 Task: Research Airbnb options in Kedainiai, Lithuania from 2nd November, 2023 to 9th November, 2023 for 5 adults. Place can be shared room with 2 bedrooms having 5 beds and 2 bathrooms. Property type can be flat. Amenities needed are: wifi. Booking option can be shelf check-in. Look for 3 properties as per requirement.
Action: Mouse moved to (461, 85)
Screenshot: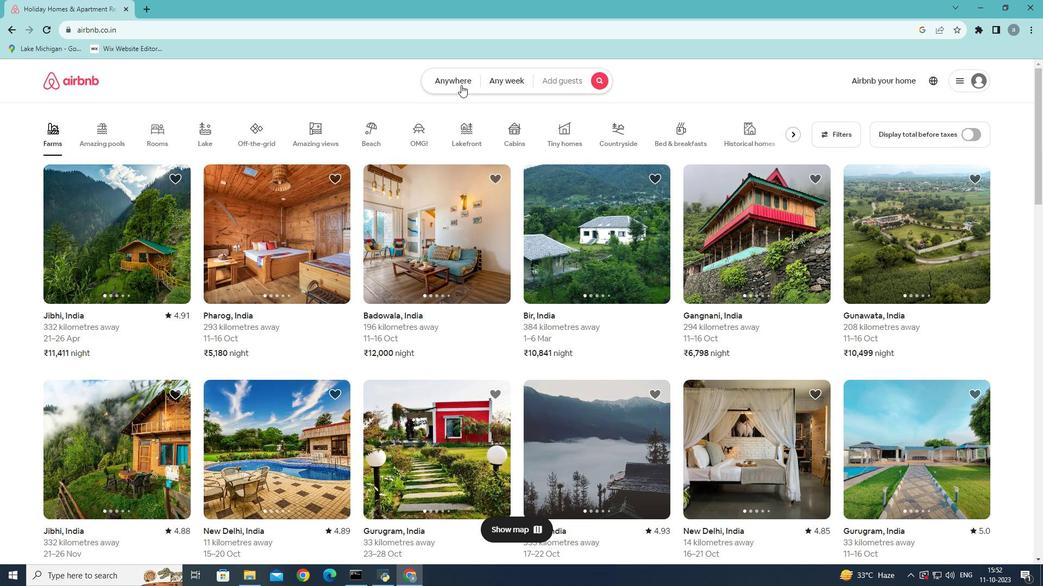 
Action: Mouse pressed left at (461, 85)
Screenshot: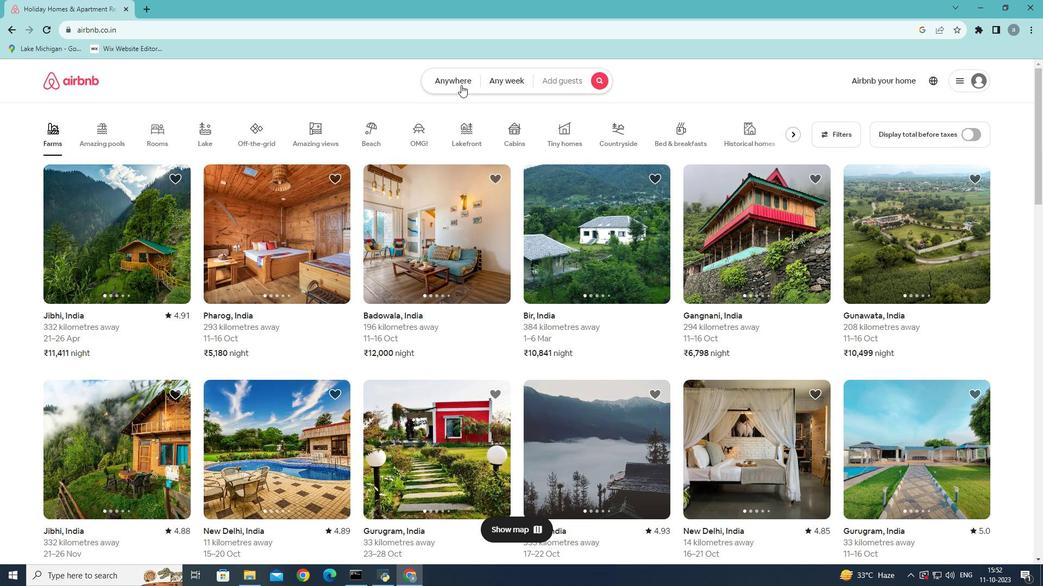 
Action: Mouse moved to (310, 124)
Screenshot: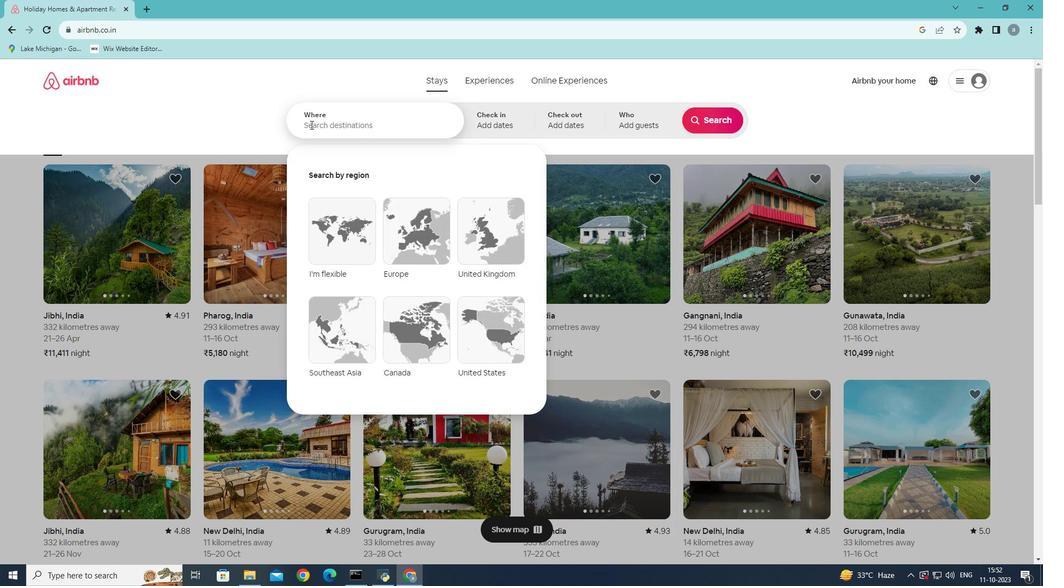 
Action: Mouse pressed left at (310, 124)
Screenshot: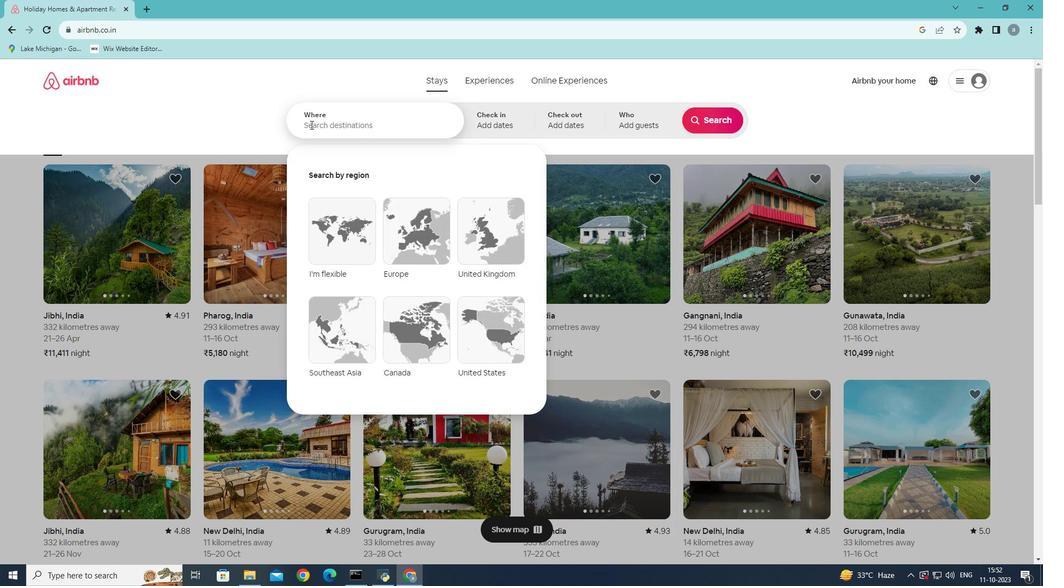 
Action: Mouse moved to (336, 143)
Screenshot: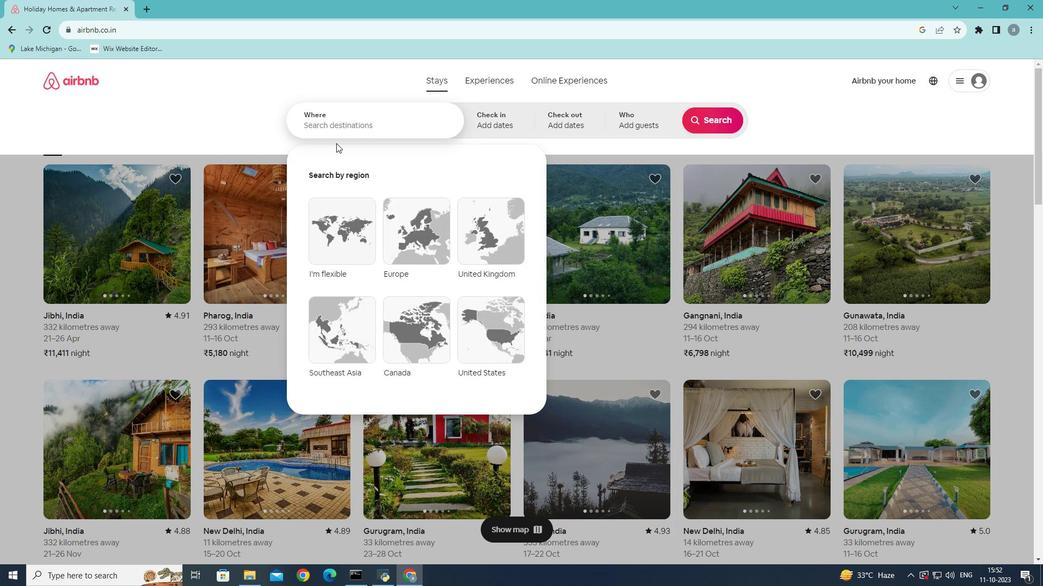 
Action: Key pressed <Key.shift>Kef<Key.backspace>dainiai
Screenshot: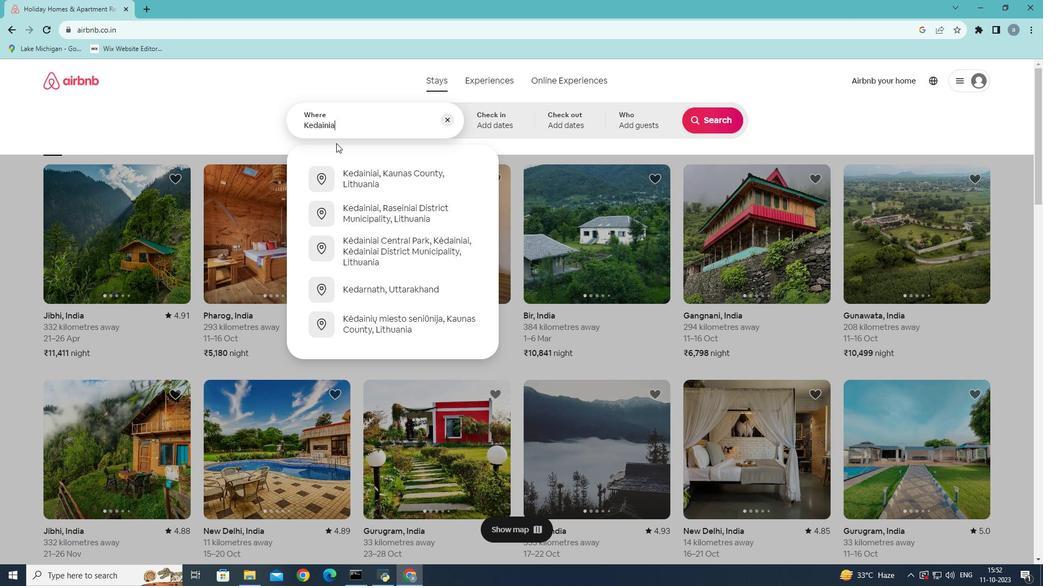 
Action: Mouse moved to (369, 180)
Screenshot: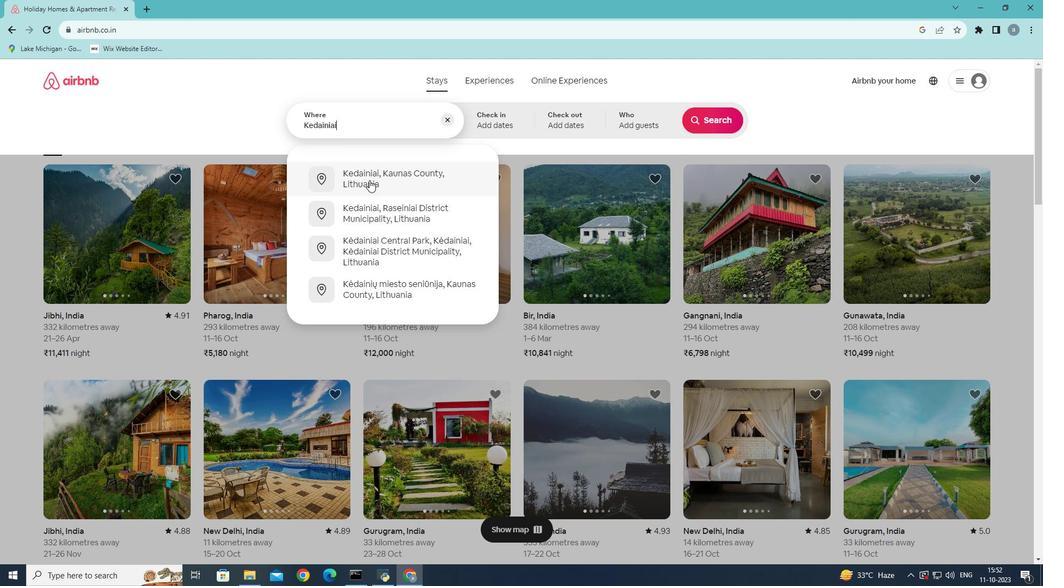 
Action: Mouse pressed left at (369, 180)
Screenshot: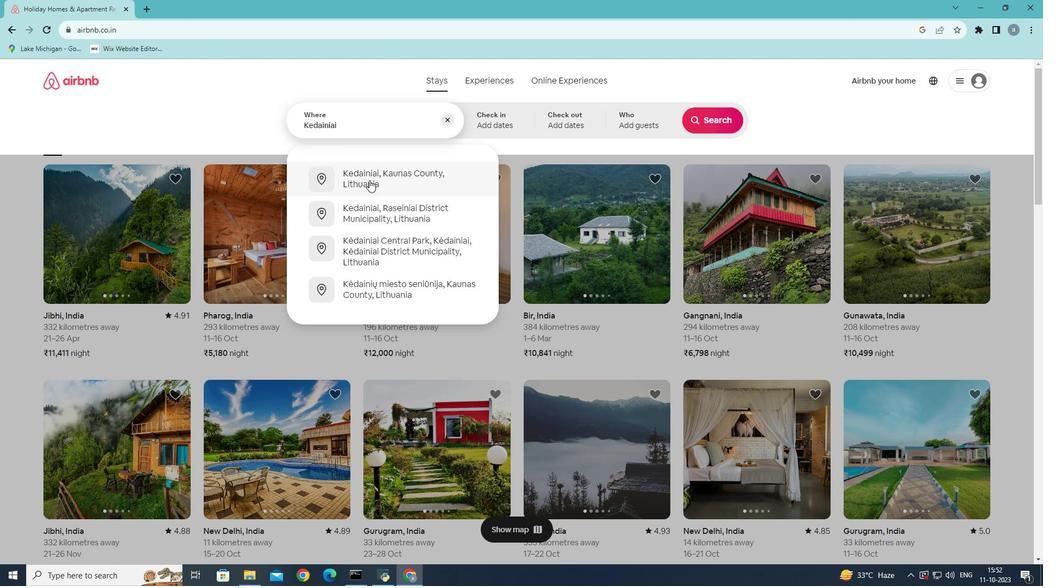 
Action: Mouse moved to (646, 253)
Screenshot: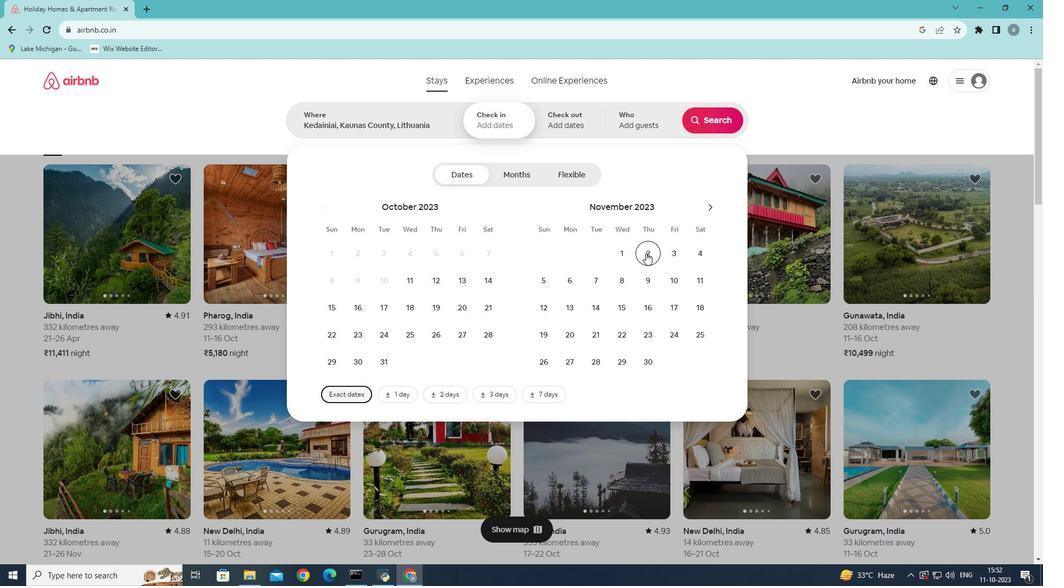 
Action: Mouse pressed left at (646, 253)
Screenshot: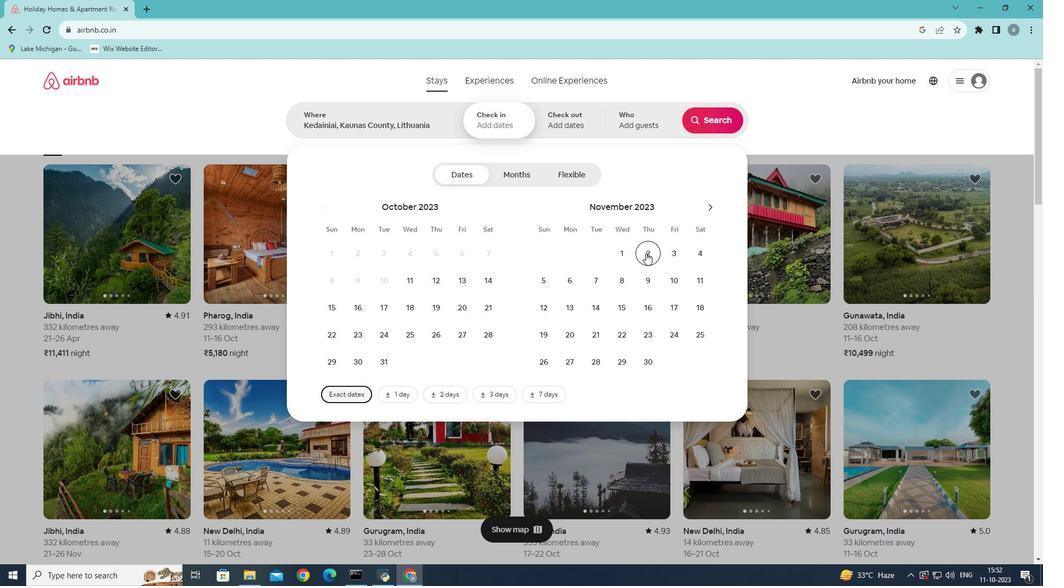 
Action: Mouse moved to (648, 279)
Screenshot: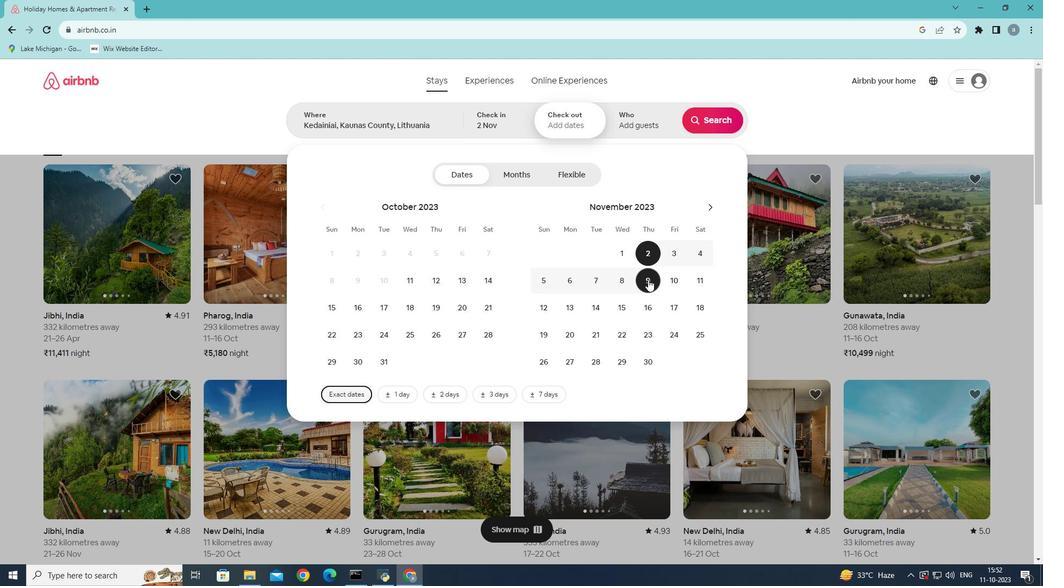 
Action: Mouse pressed left at (648, 279)
Screenshot: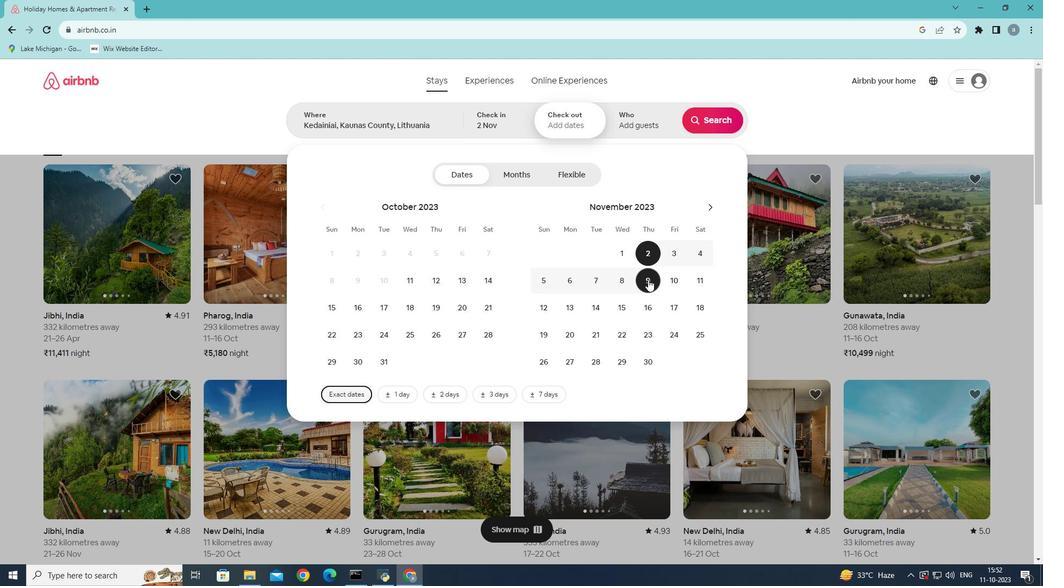 
Action: Mouse moved to (654, 127)
Screenshot: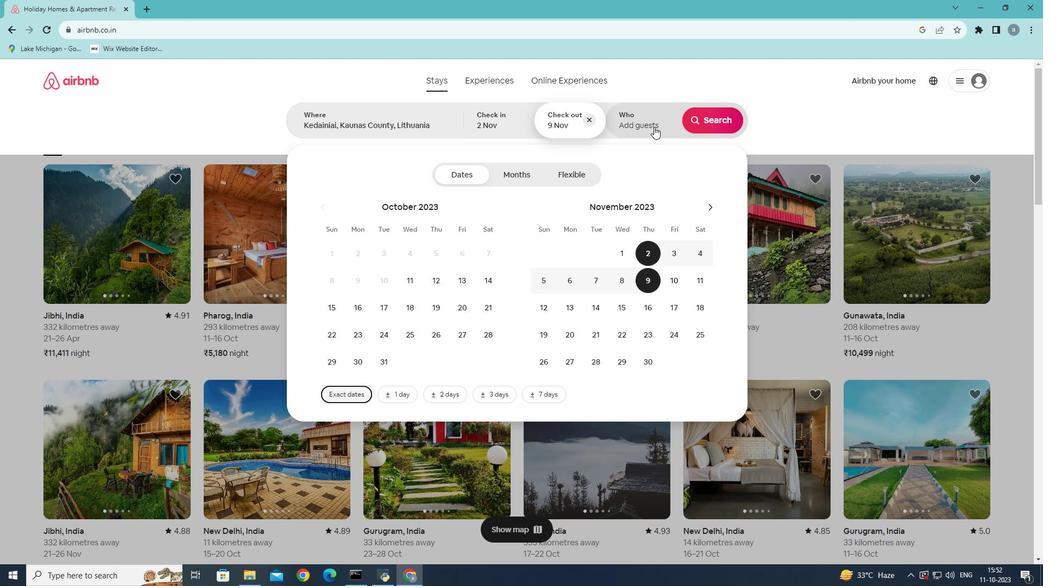 
Action: Mouse pressed left at (654, 127)
Screenshot: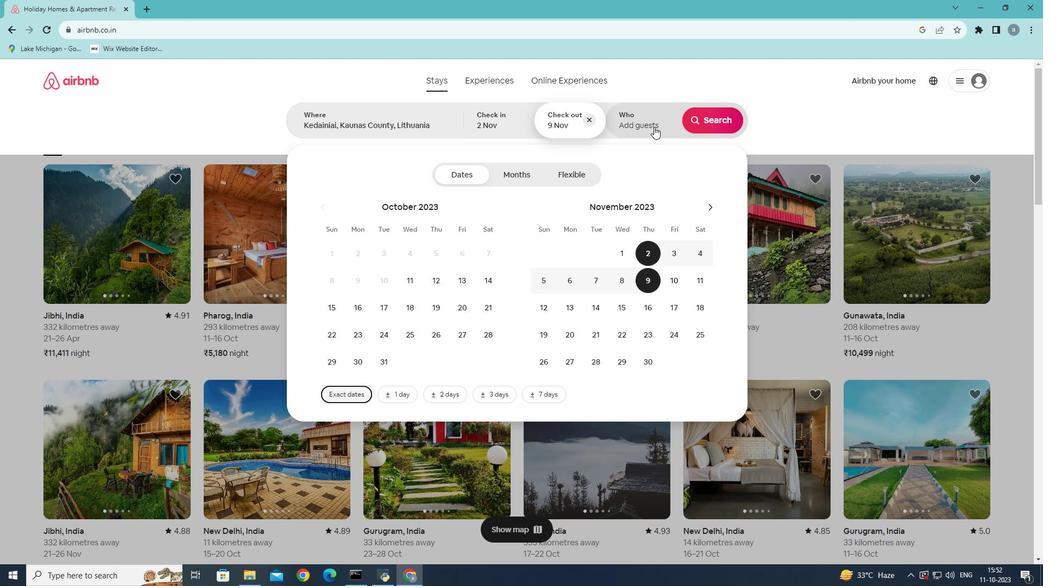 
Action: Mouse moved to (716, 176)
Screenshot: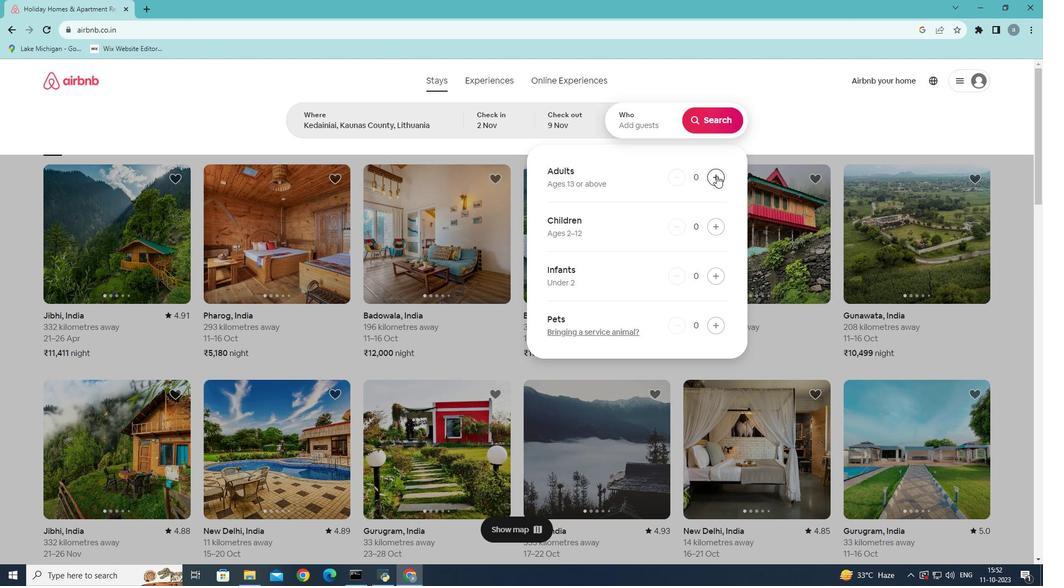 
Action: Mouse pressed left at (716, 176)
Screenshot: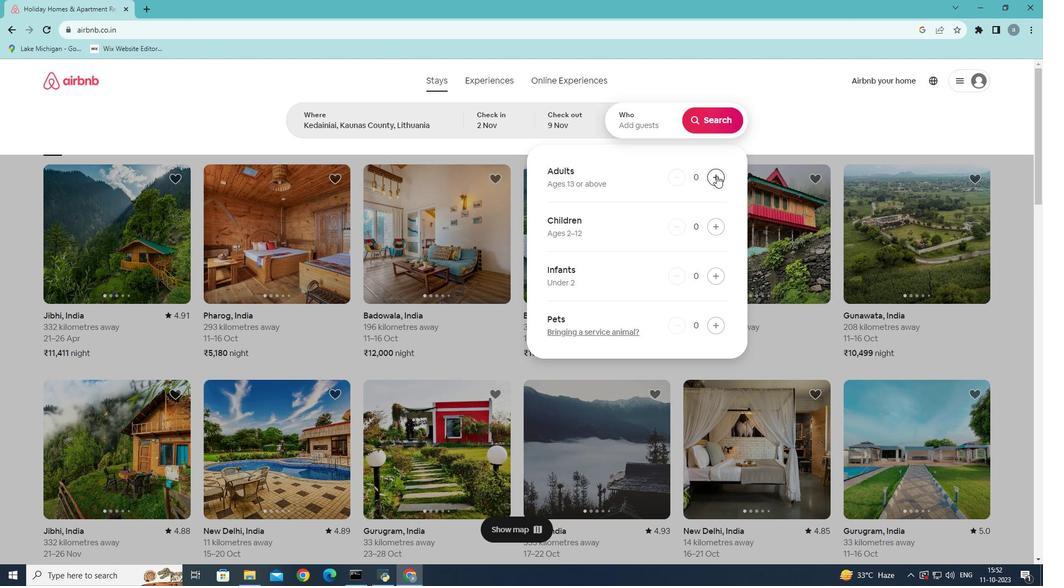 
Action: Mouse pressed left at (716, 176)
Screenshot: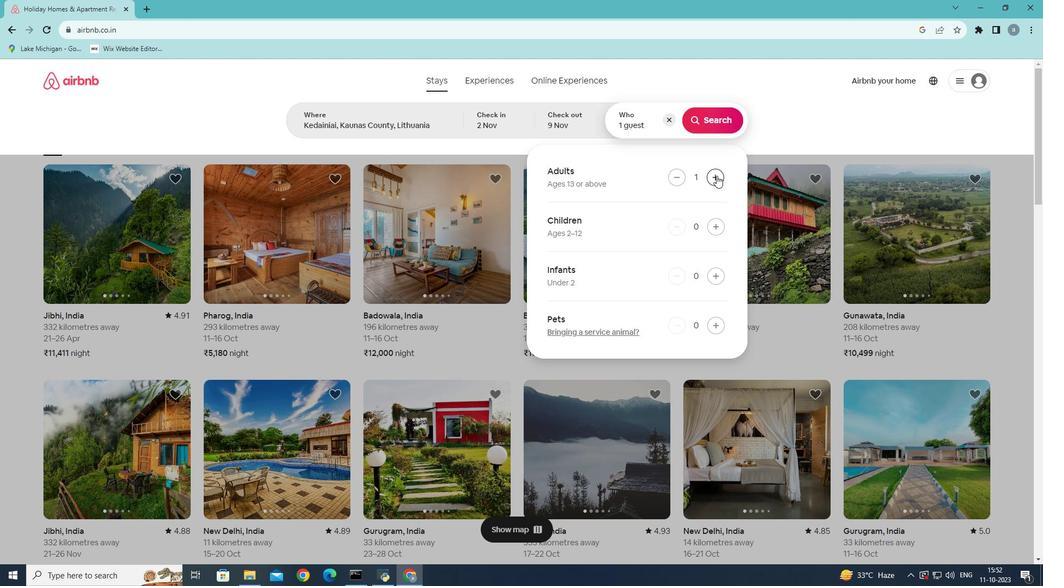 
Action: Mouse pressed left at (716, 176)
Screenshot: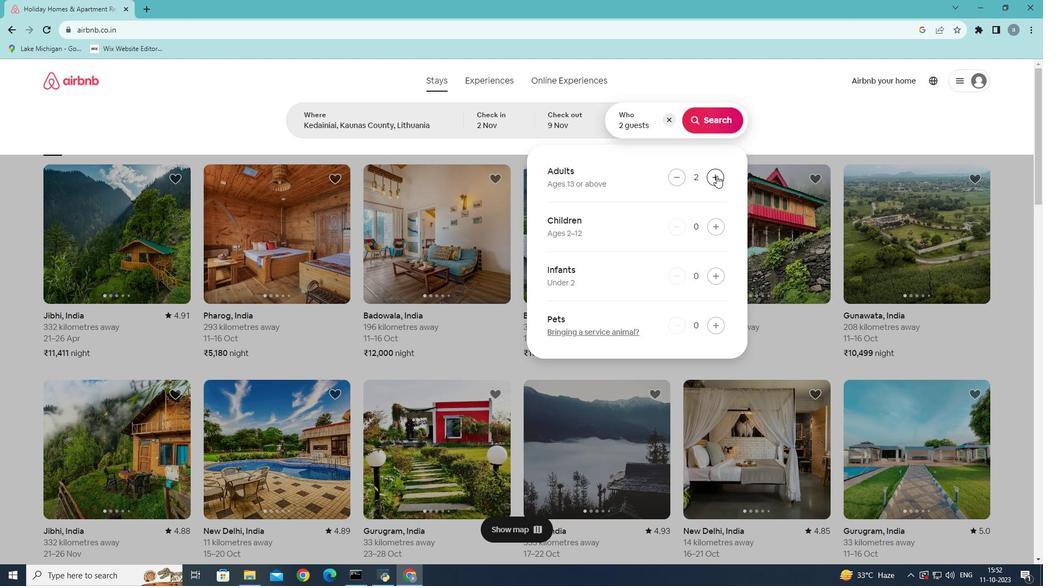 
Action: Mouse pressed left at (716, 176)
Screenshot: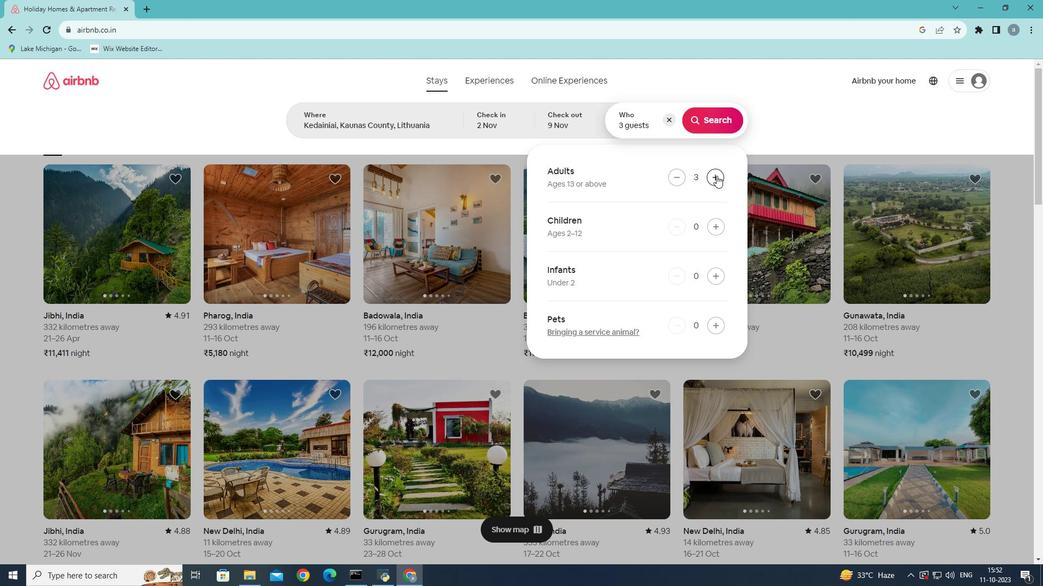 
Action: Mouse moved to (716, 176)
Screenshot: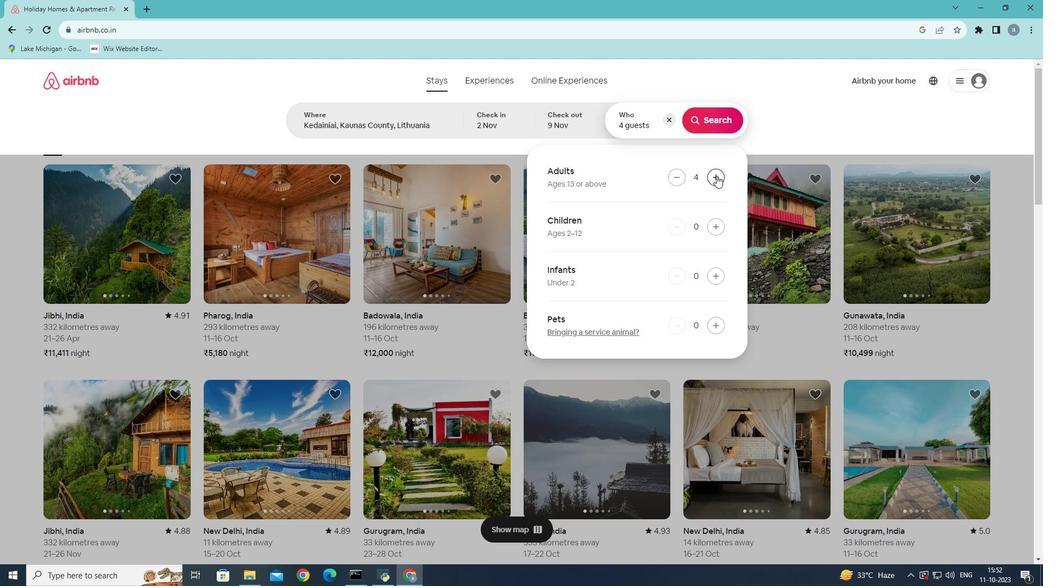
Action: Mouse pressed left at (716, 176)
Screenshot: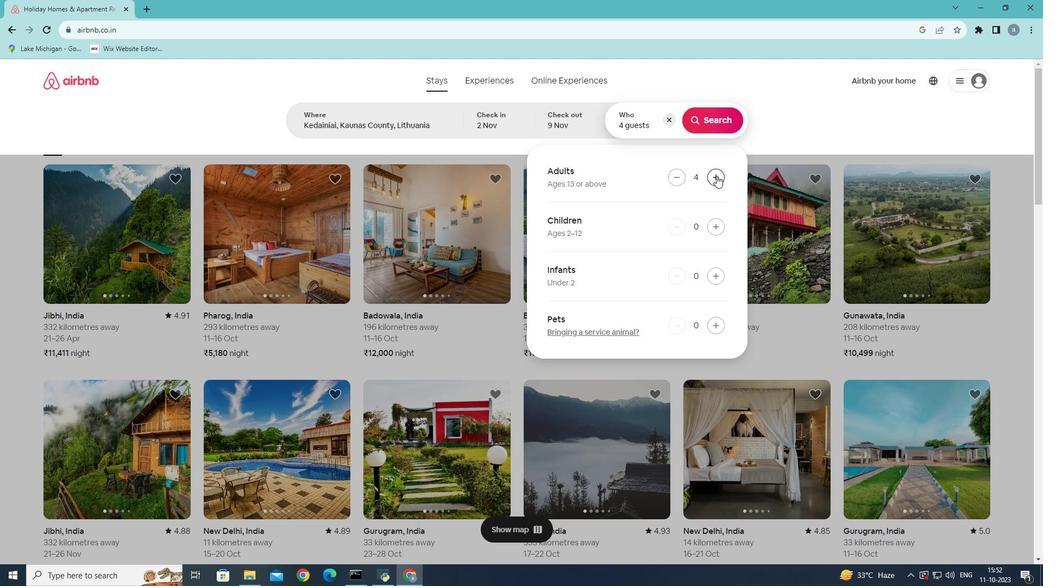 
Action: Mouse moved to (729, 115)
Screenshot: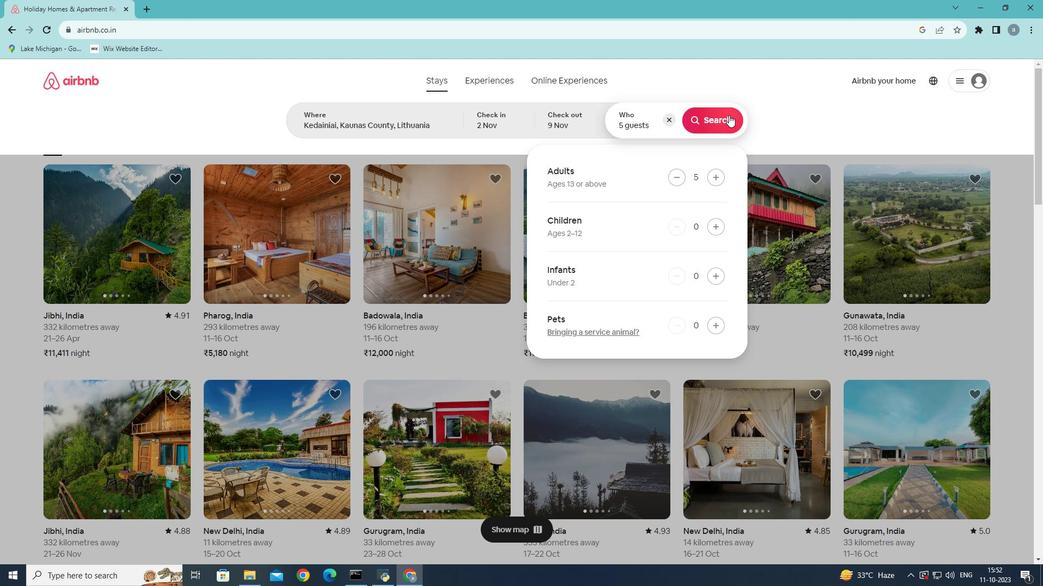 
Action: Mouse pressed left at (729, 115)
Screenshot: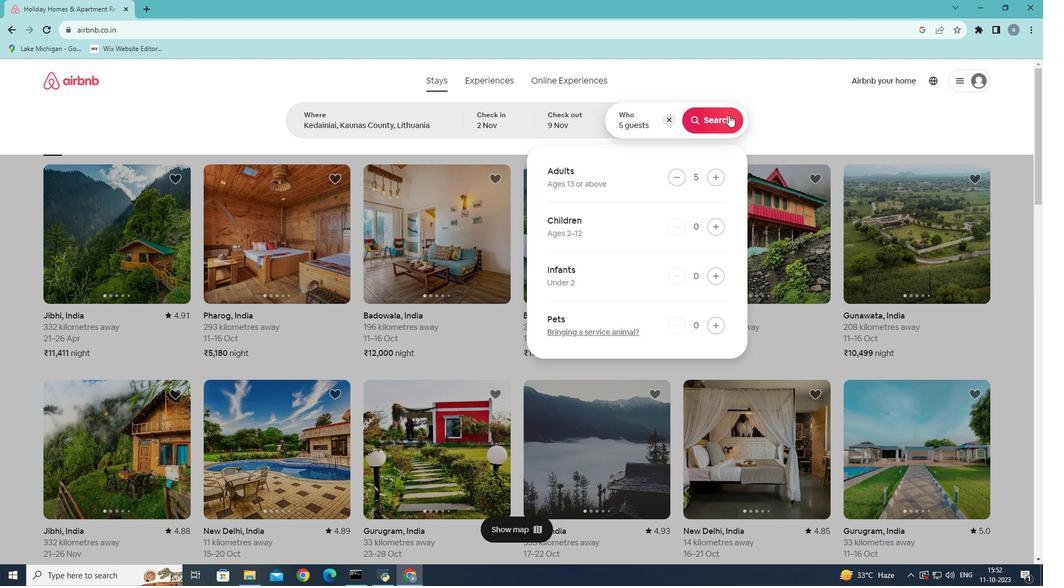 
Action: Mouse moved to (866, 124)
Screenshot: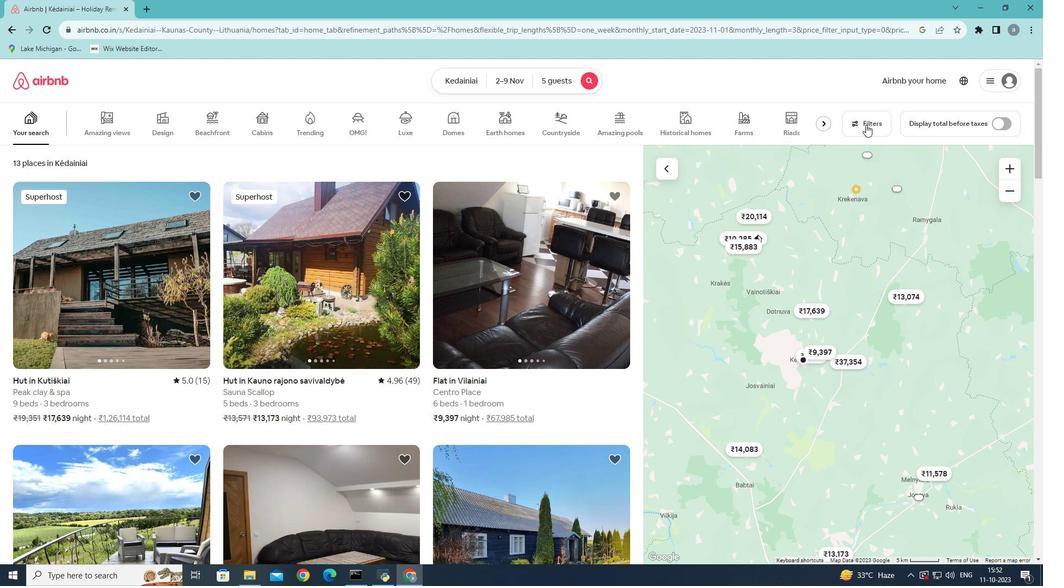 
Action: Mouse pressed left at (866, 124)
Screenshot: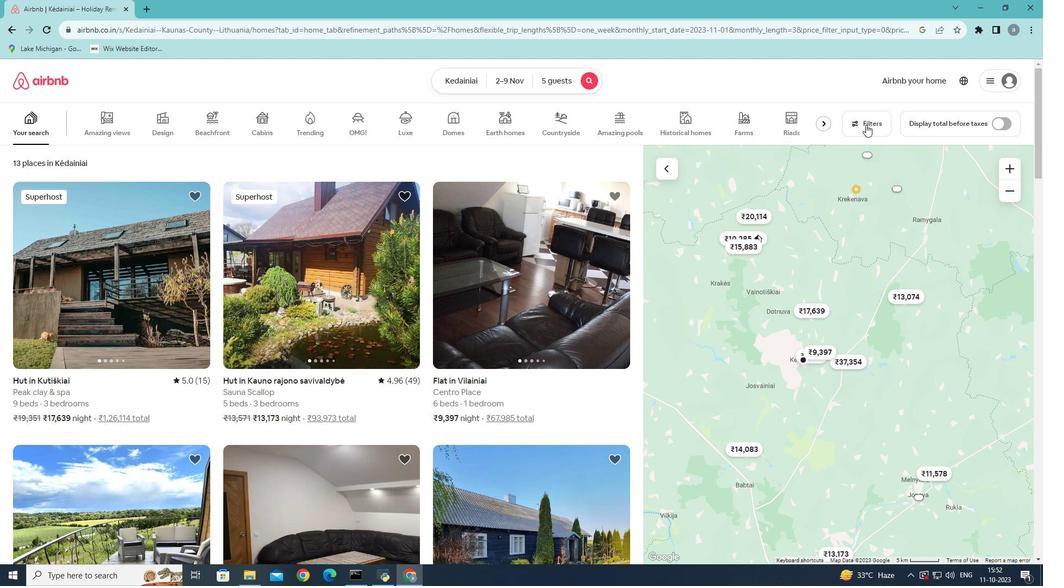 
Action: Mouse moved to (696, 246)
Screenshot: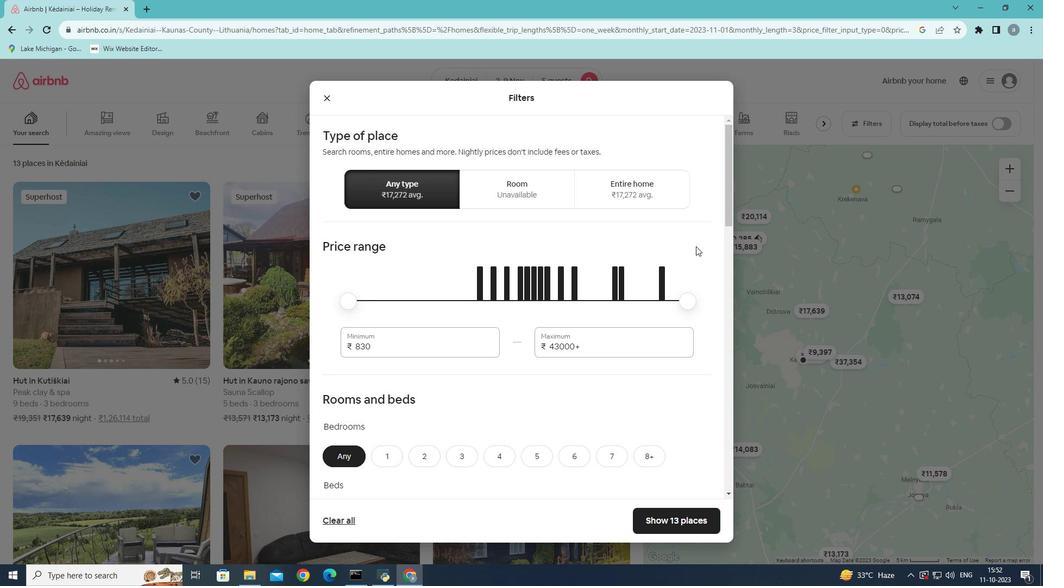 
Action: Mouse scrolled (696, 246) with delta (0, 0)
Screenshot: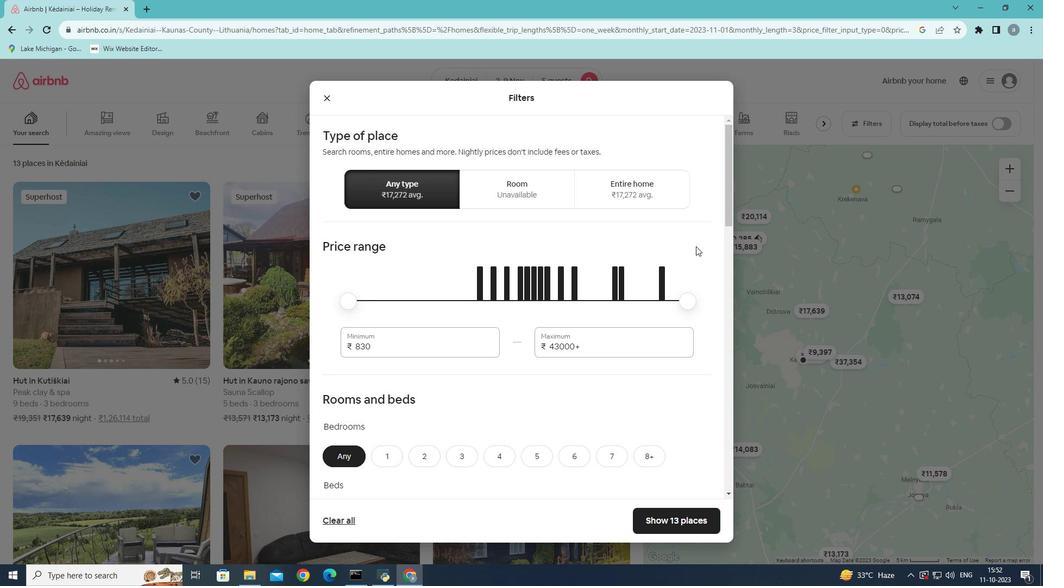 
Action: Mouse scrolled (696, 246) with delta (0, 0)
Screenshot: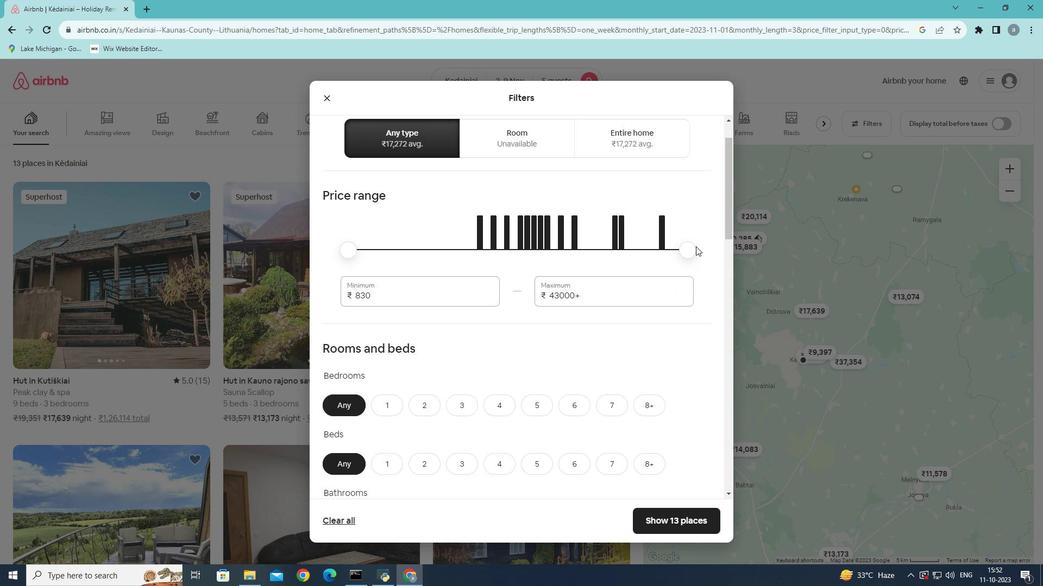 
Action: Mouse moved to (427, 351)
Screenshot: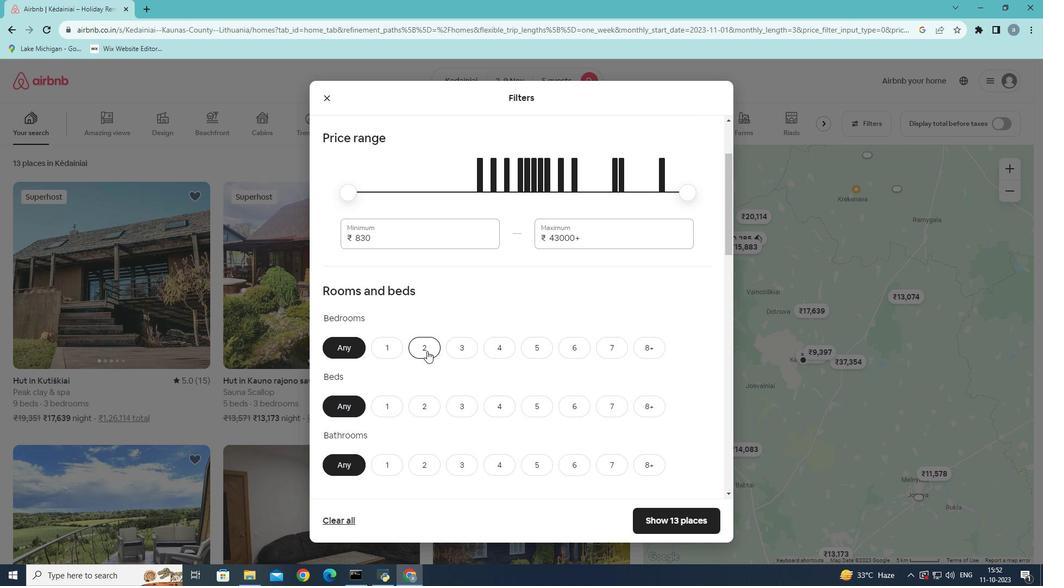 
Action: Mouse pressed left at (427, 351)
Screenshot: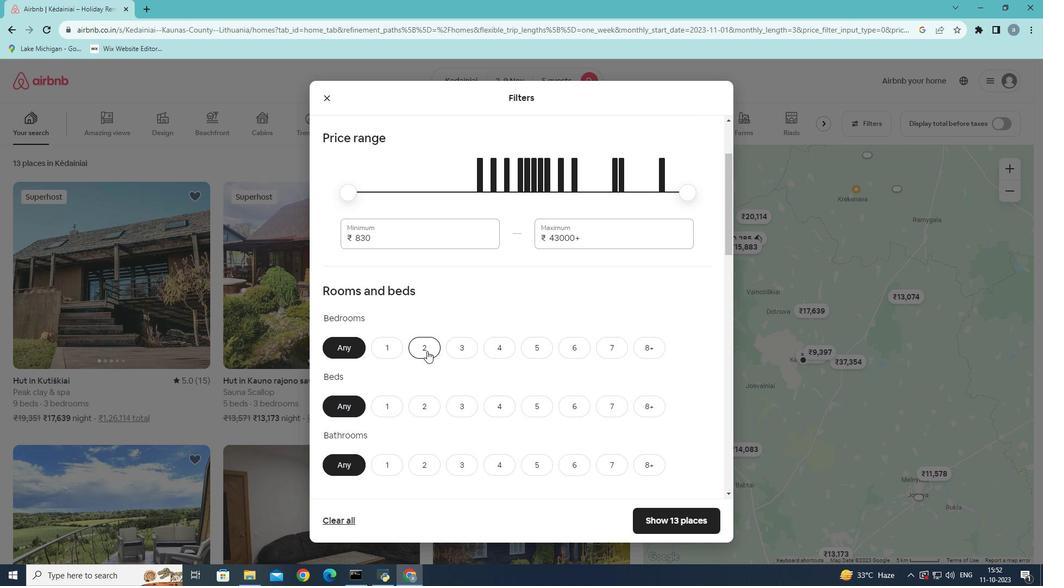 
Action: Mouse moved to (543, 401)
Screenshot: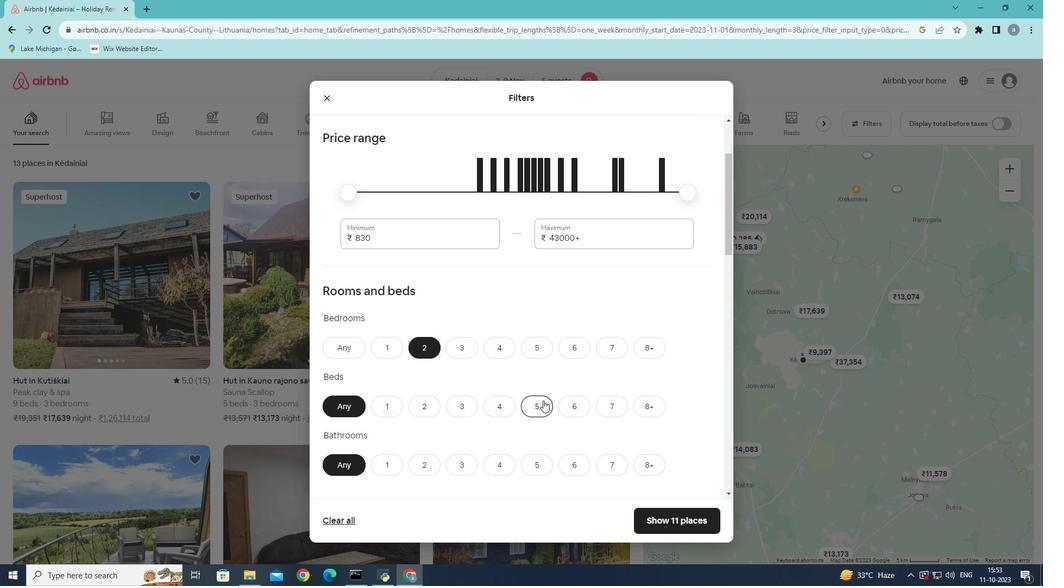 
Action: Mouse pressed left at (543, 401)
Screenshot: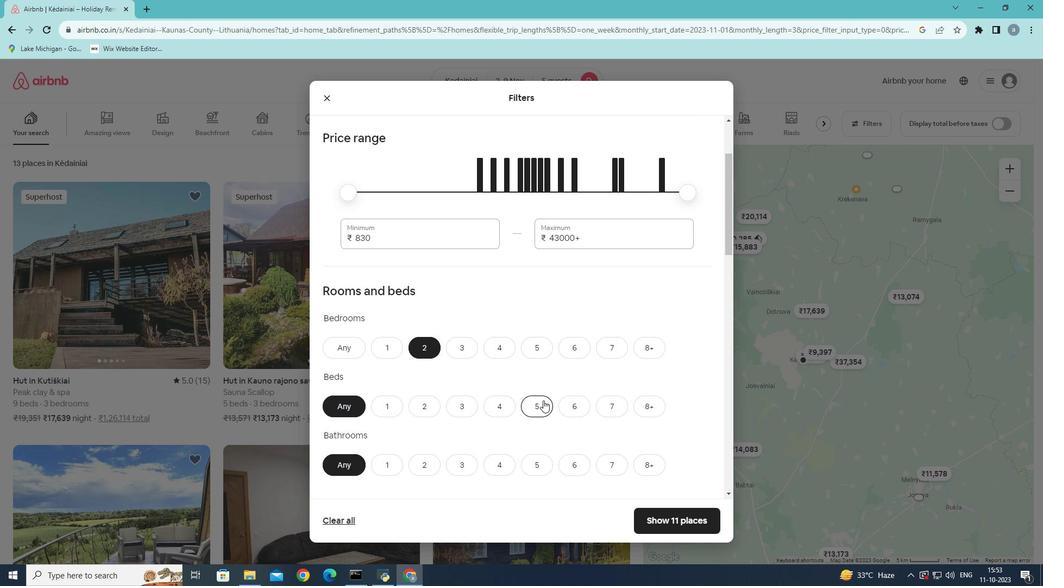 
Action: Mouse moved to (467, 437)
Screenshot: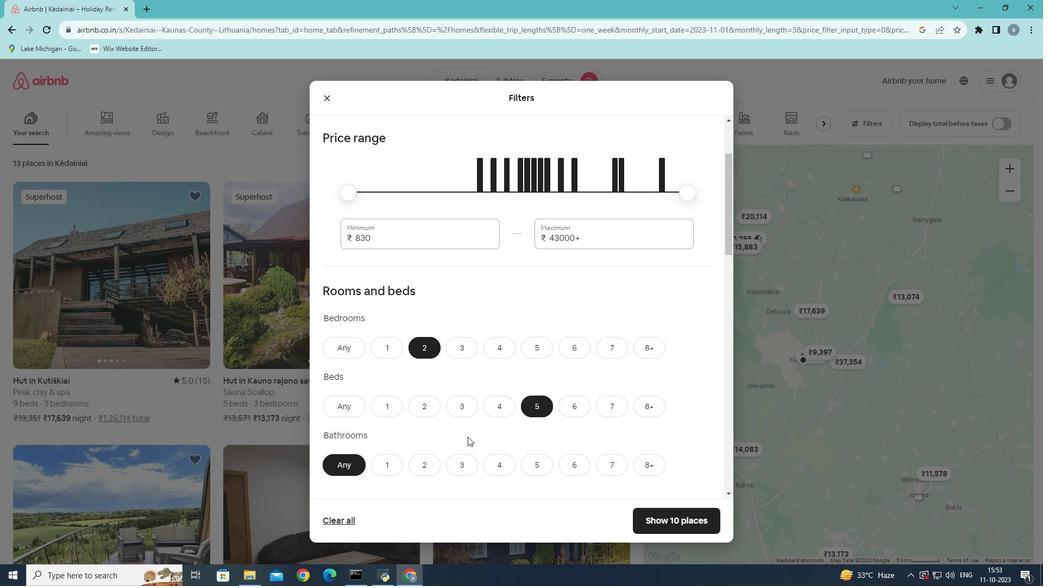 
Action: Mouse scrolled (467, 436) with delta (0, 0)
Screenshot: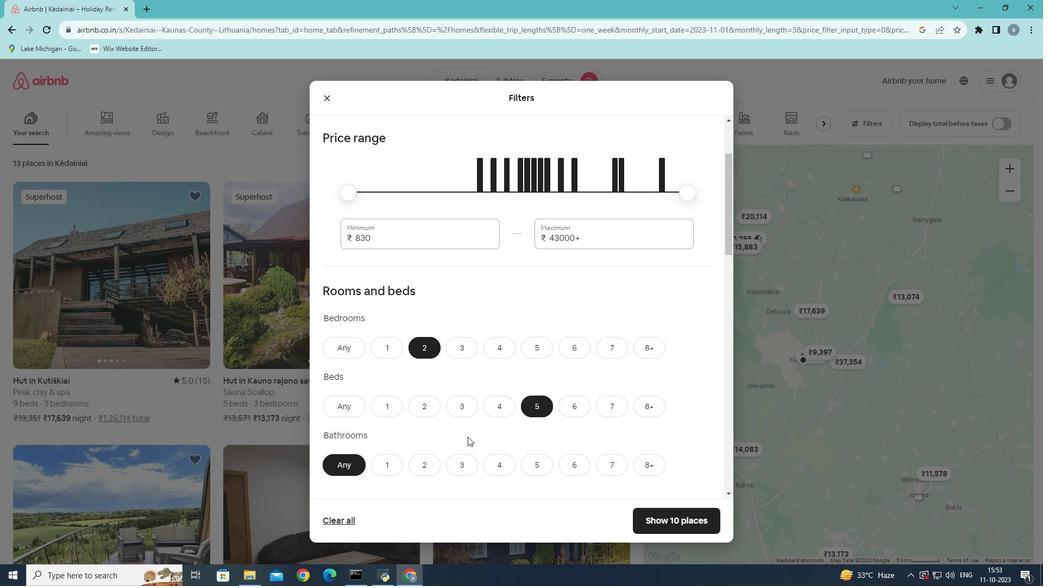
Action: Mouse moved to (426, 415)
Screenshot: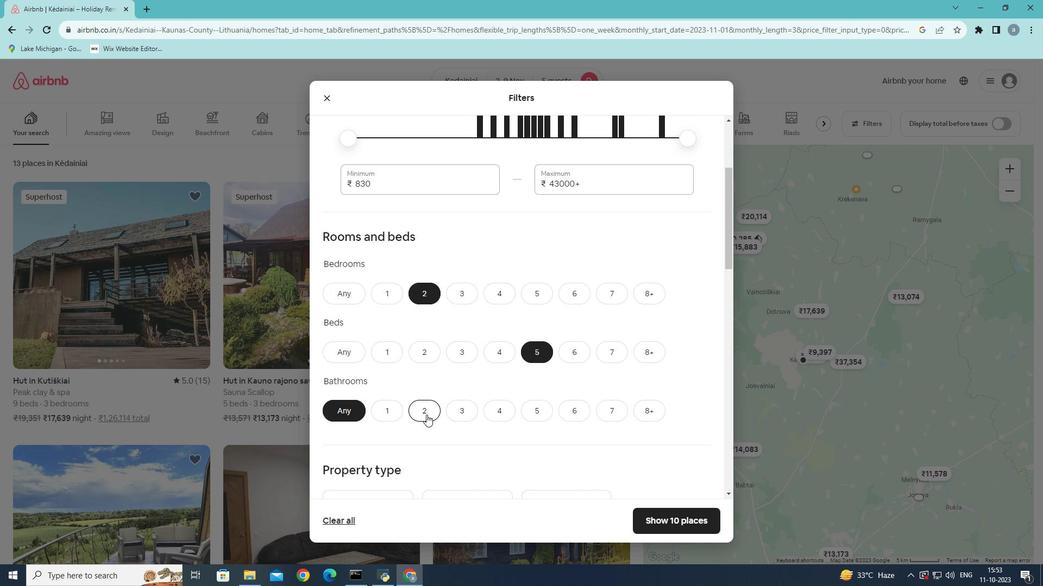 
Action: Mouse pressed left at (426, 415)
Screenshot: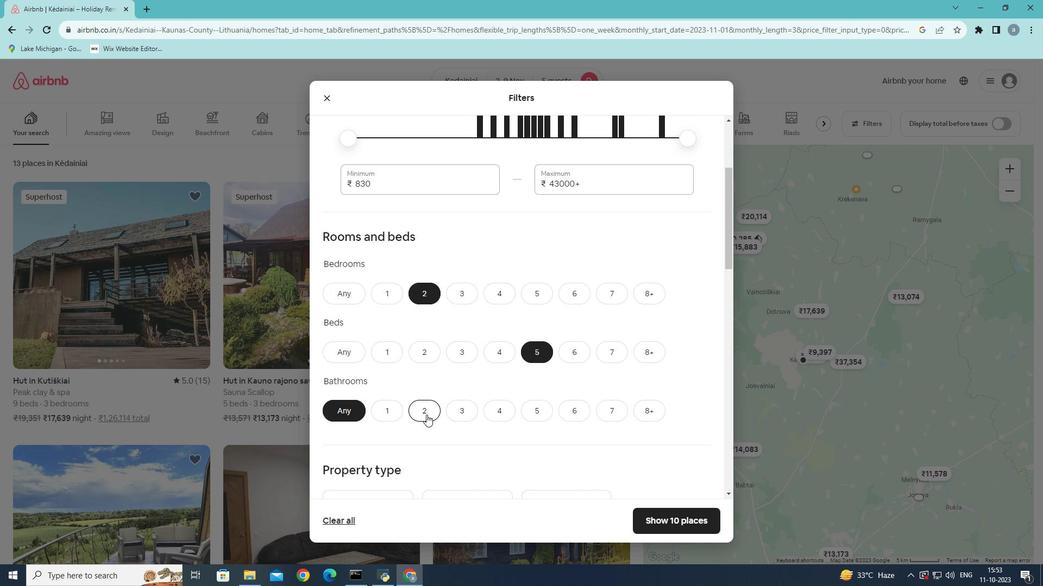 
Action: Mouse moved to (510, 349)
Screenshot: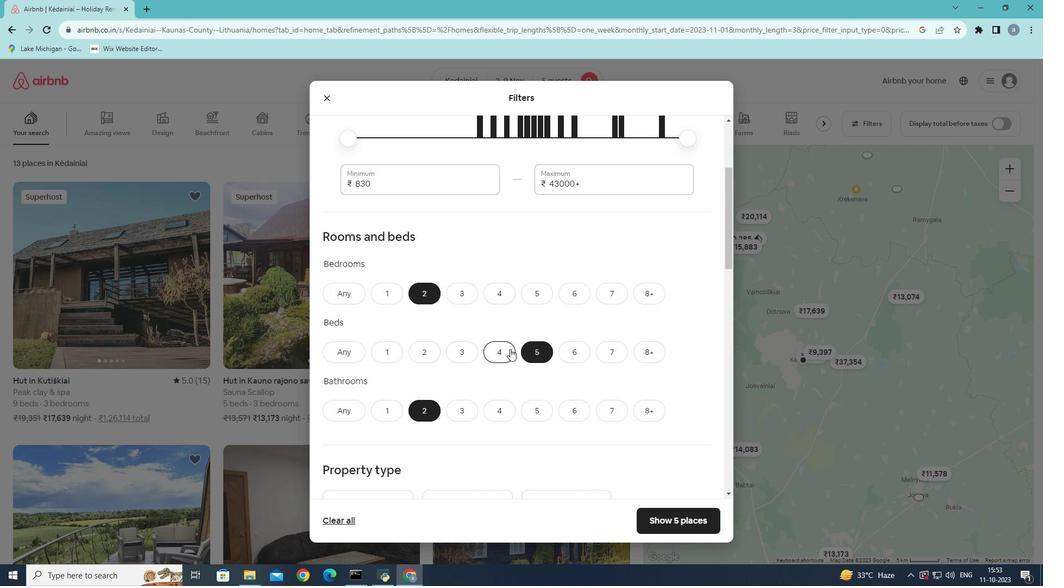 
Action: Mouse scrolled (510, 348) with delta (0, 0)
Screenshot: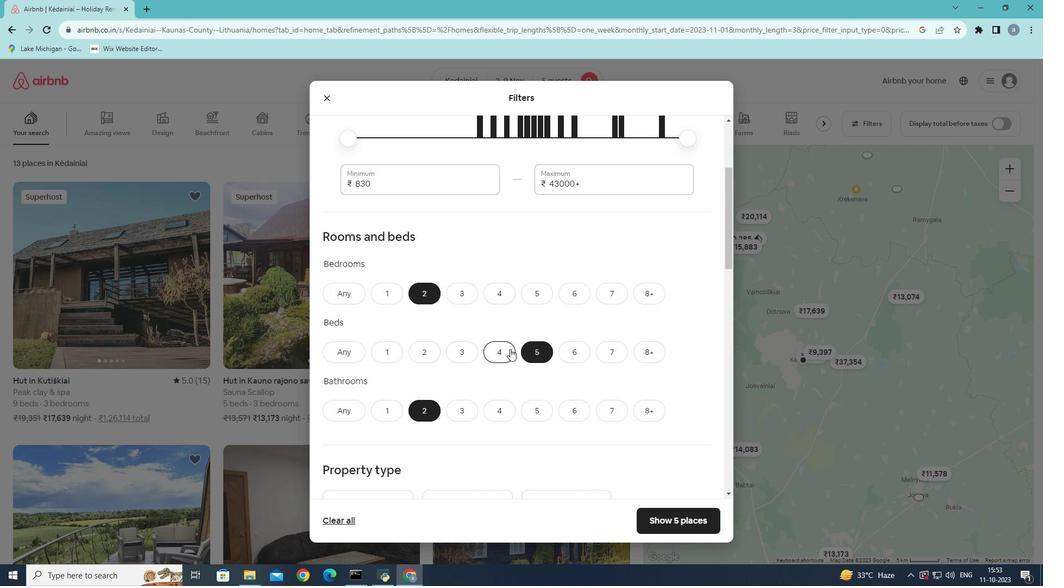 
Action: Mouse scrolled (510, 348) with delta (0, 0)
Screenshot: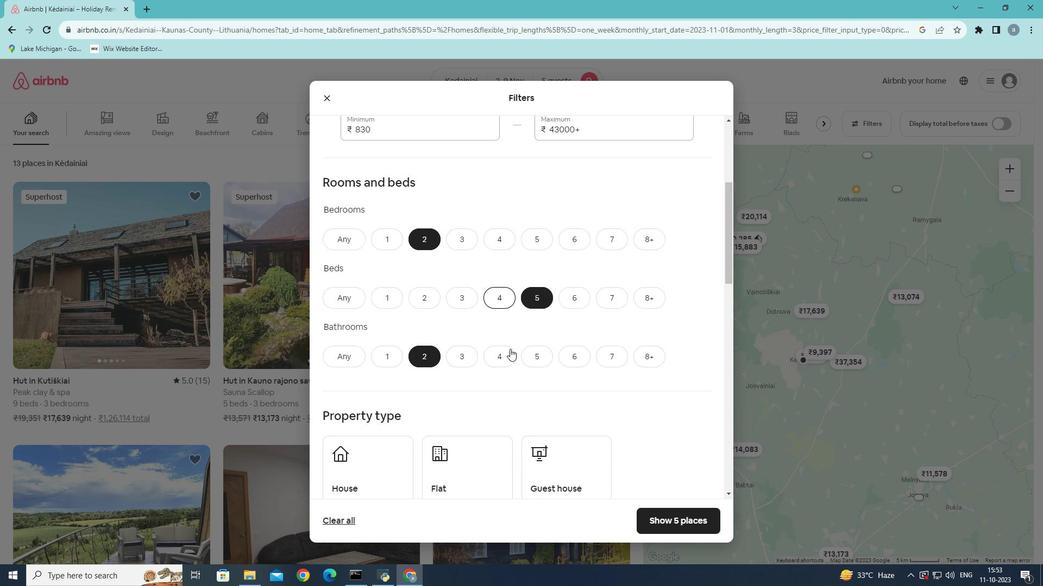 
Action: Mouse moved to (477, 417)
Screenshot: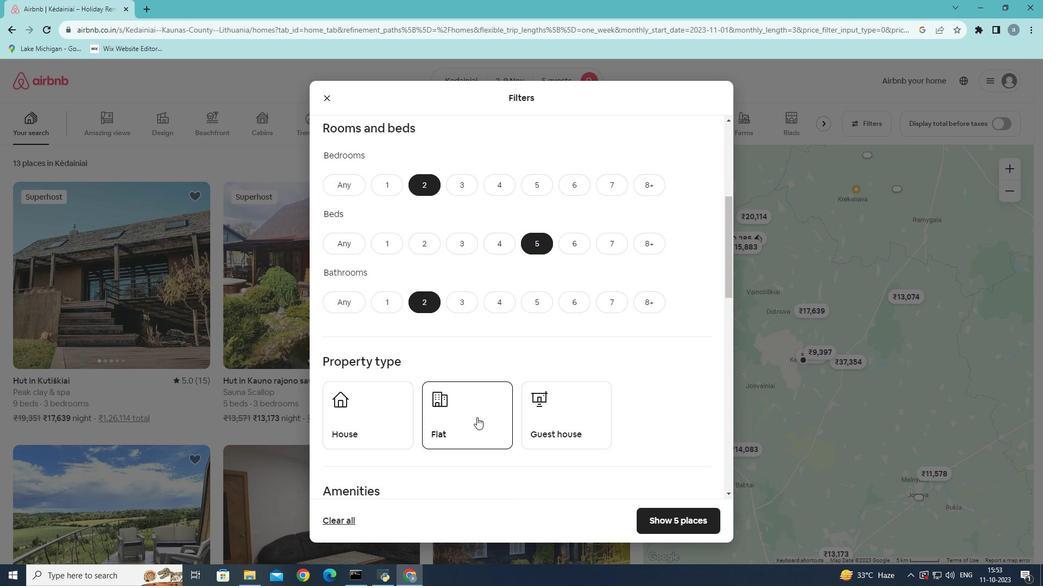 
Action: Mouse pressed left at (477, 417)
Screenshot: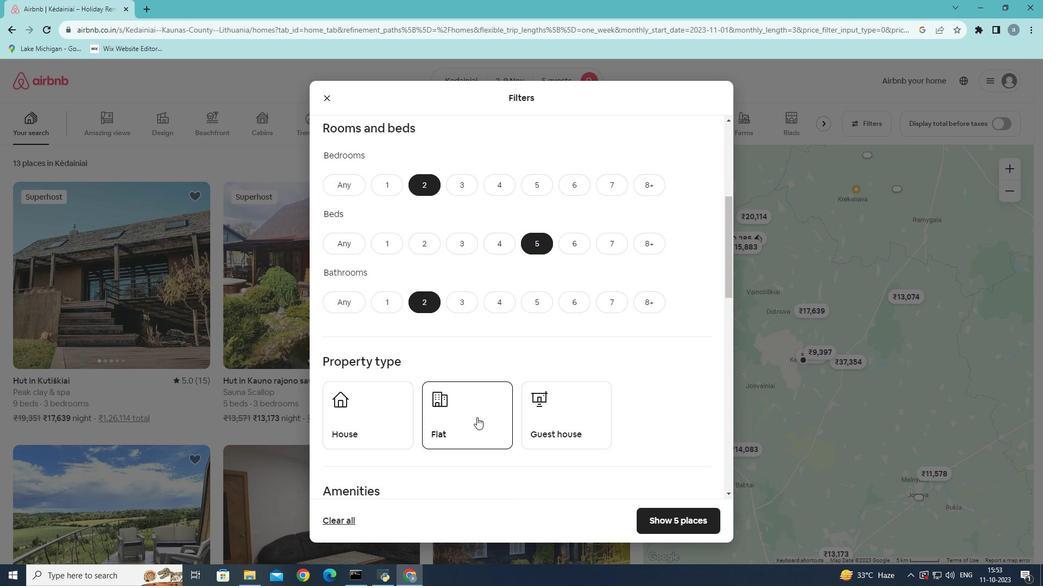 
Action: Mouse moved to (515, 380)
Screenshot: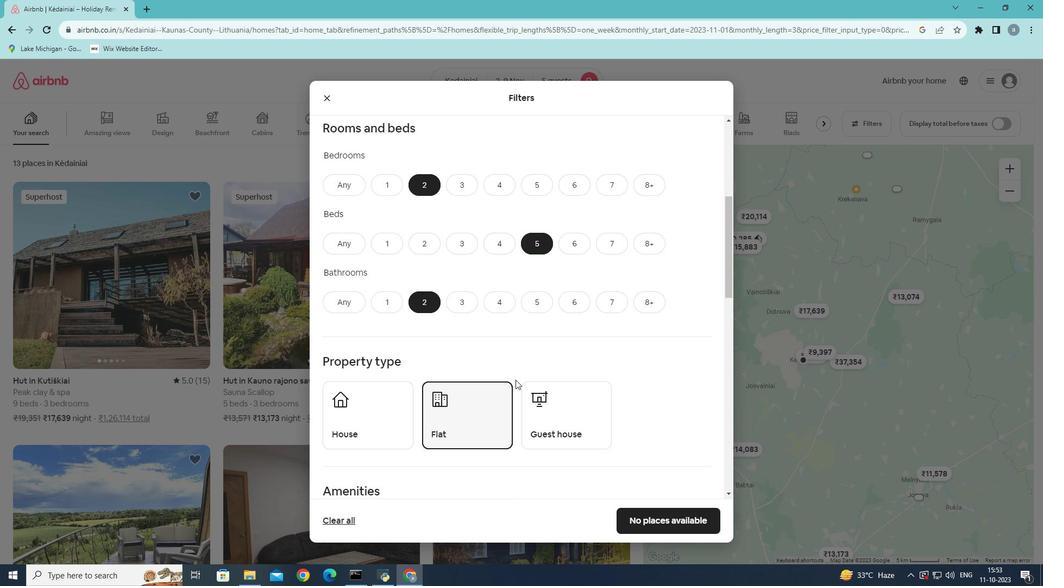 
Action: Mouse scrolled (515, 379) with delta (0, 0)
Screenshot: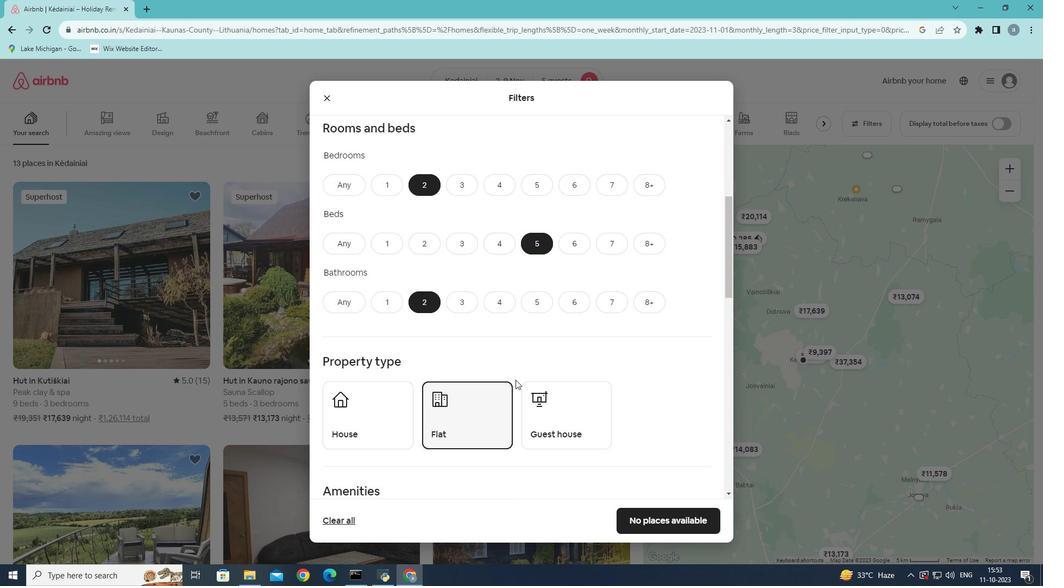 
Action: Mouse scrolled (515, 379) with delta (0, 0)
Screenshot: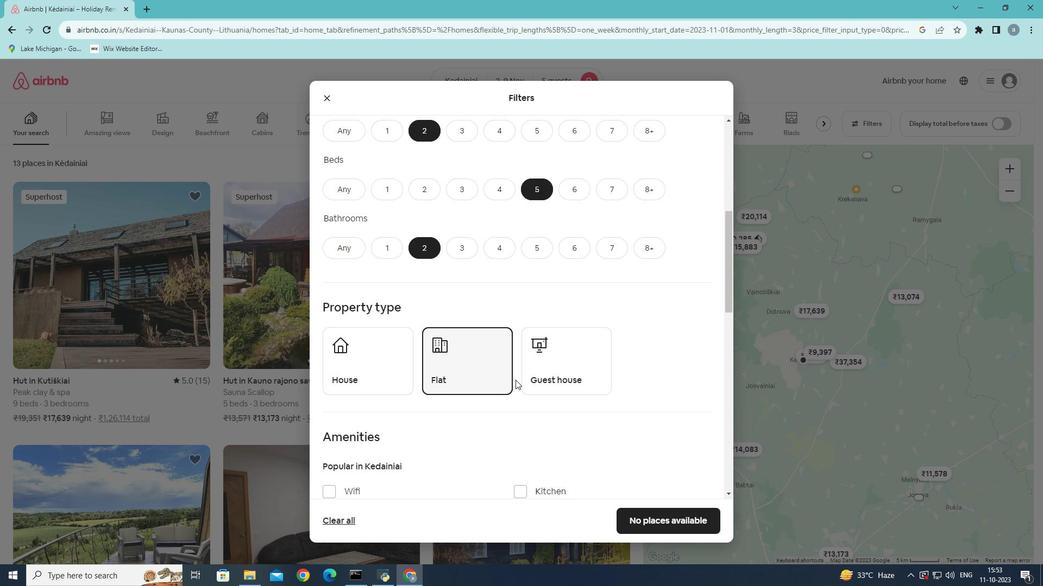 
Action: Mouse scrolled (515, 379) with delta (0, 0)
Screenshot: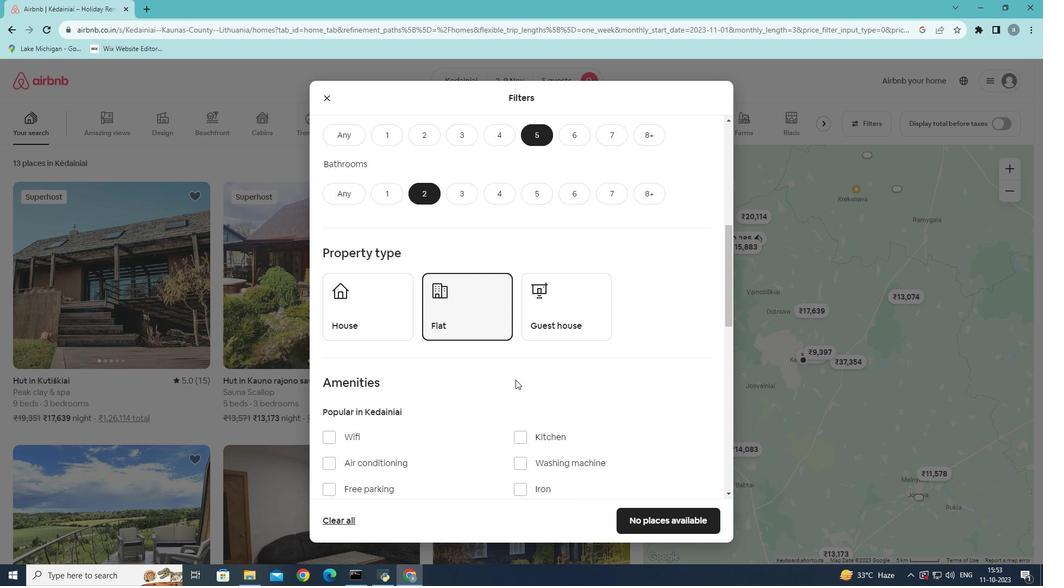 
Action: Mouse scrolled (515, 379) with delta (0, 0)
Screenshot: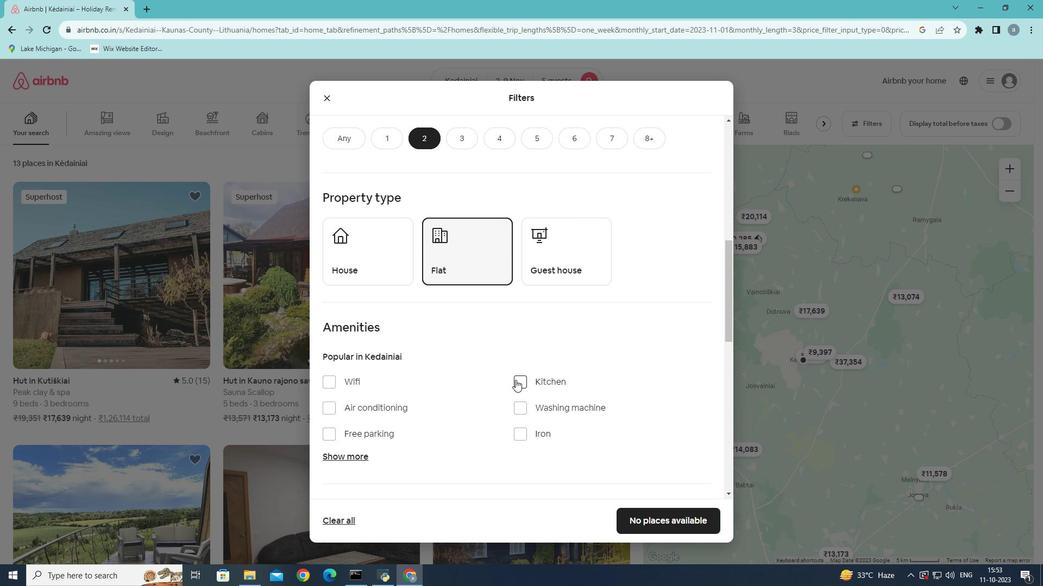 
Action: Mouse moved to (330, 332)
Screenshot: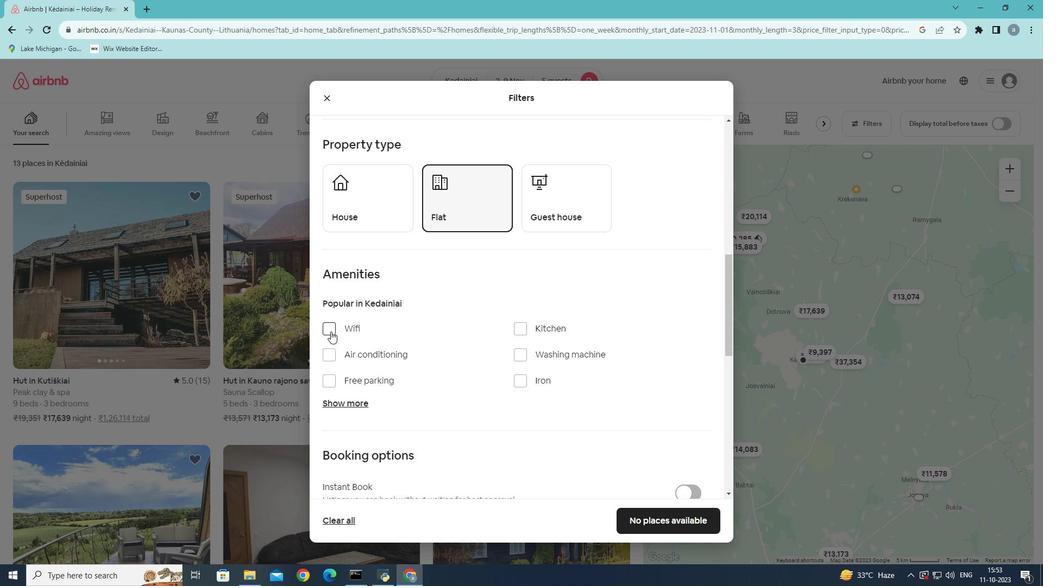 
Action: Mouse pressed left at (330, 332)
Screenshot: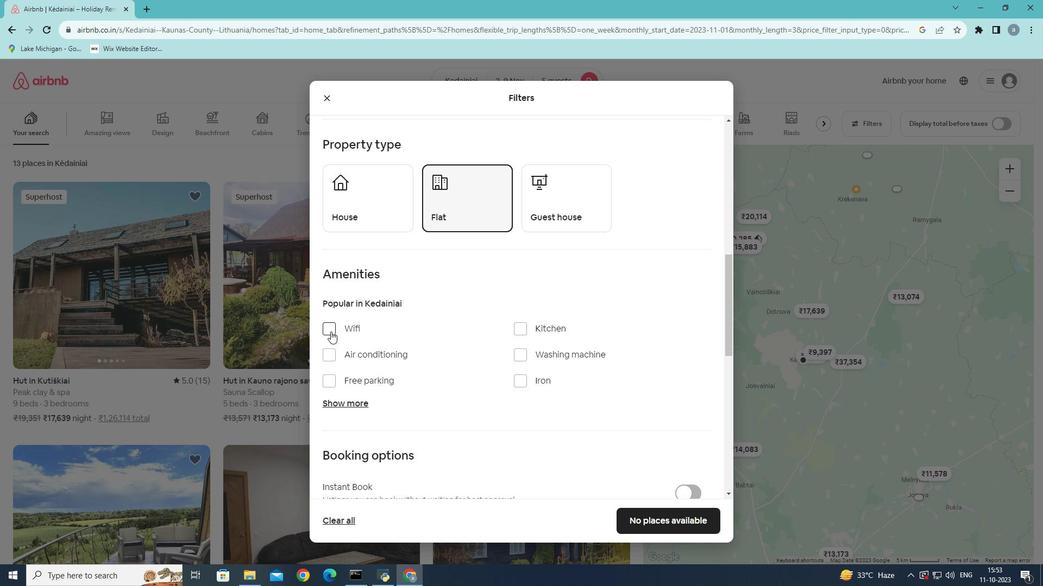 
Action: Mouse moved to (383, 345)
Screenshot: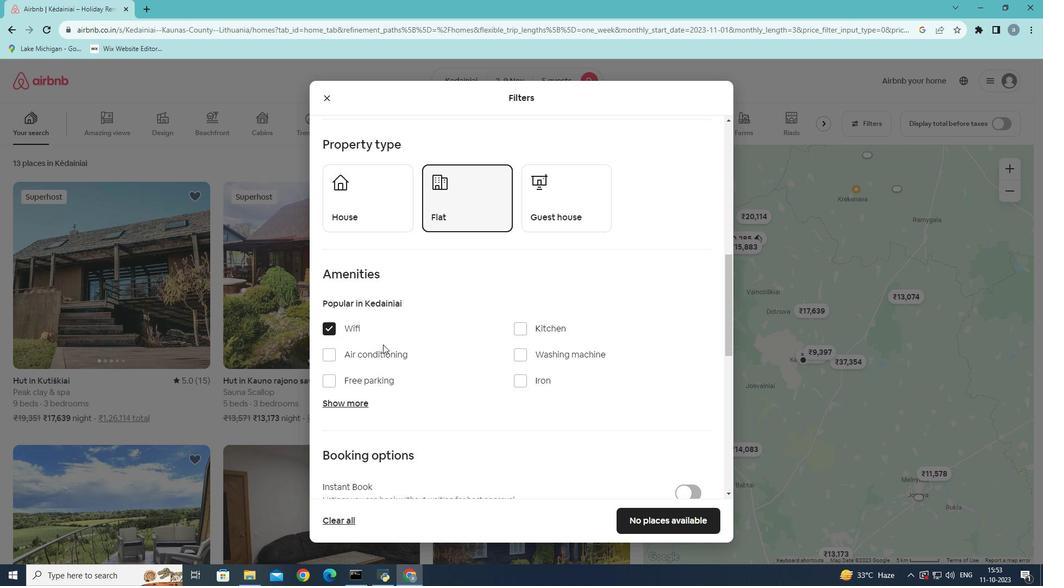 
Action: Mouse scrolled (383, 344) with delta (0, 0)
Screenshot: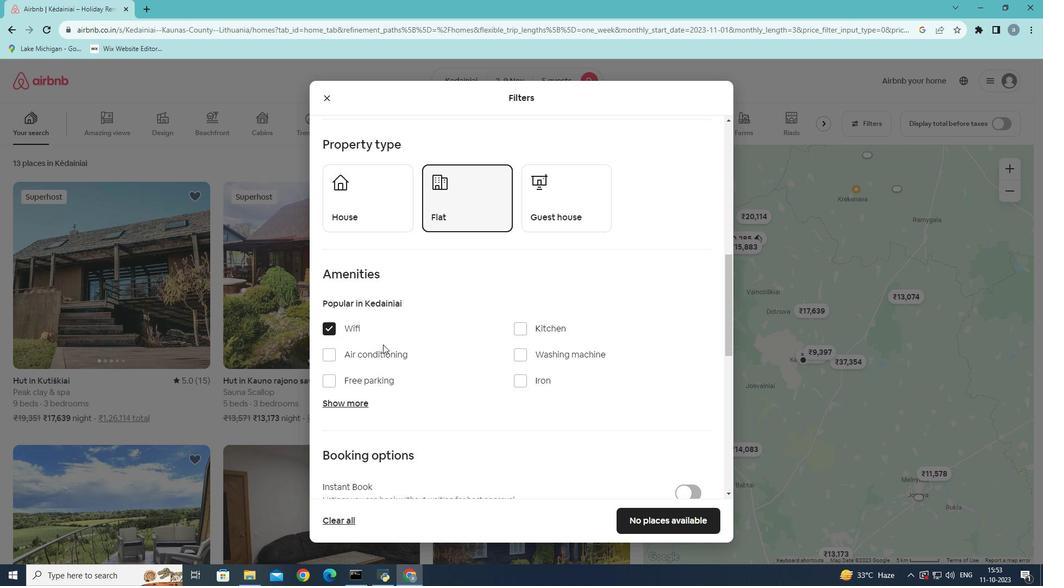 
Action: Mouse scrolled (383, 344) with delta (0, 0)
Screenshot: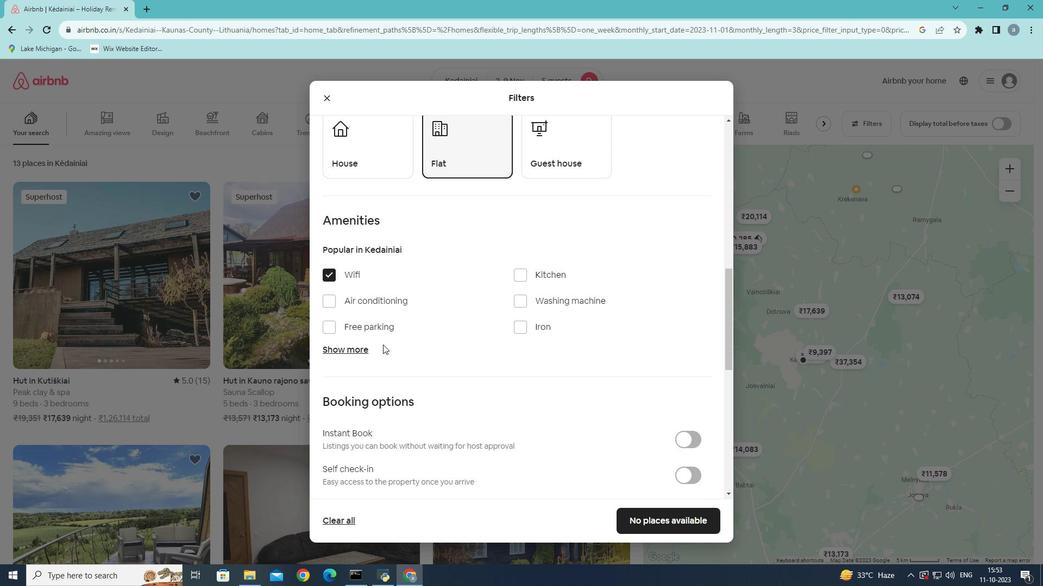 
Action: Mouse scrolled (383, 344) with delta (0, 0)
Screenshot: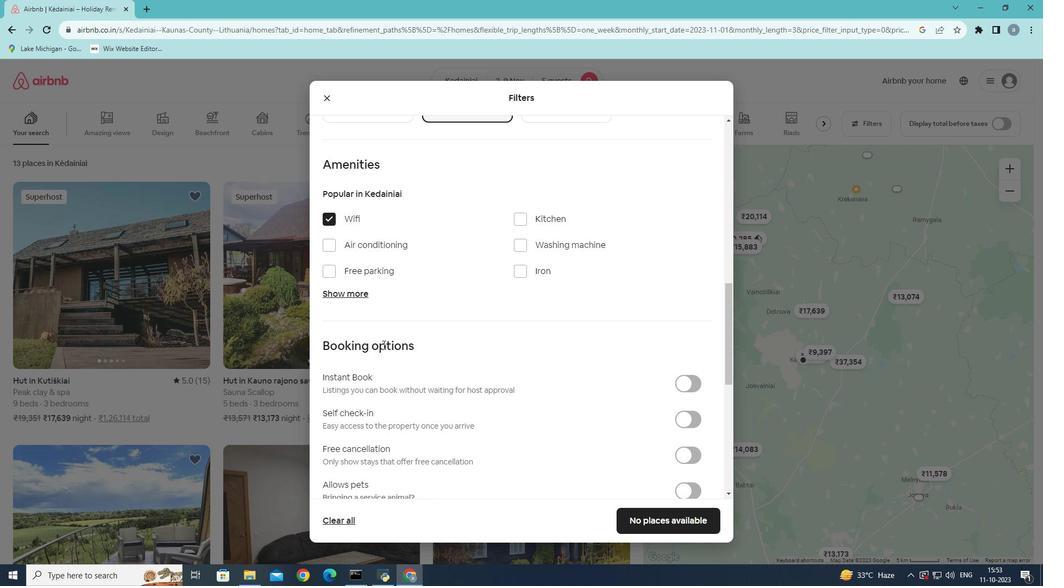
Action: Mouse scrolled (383, 344) with delta (0, 0)
Screenshot: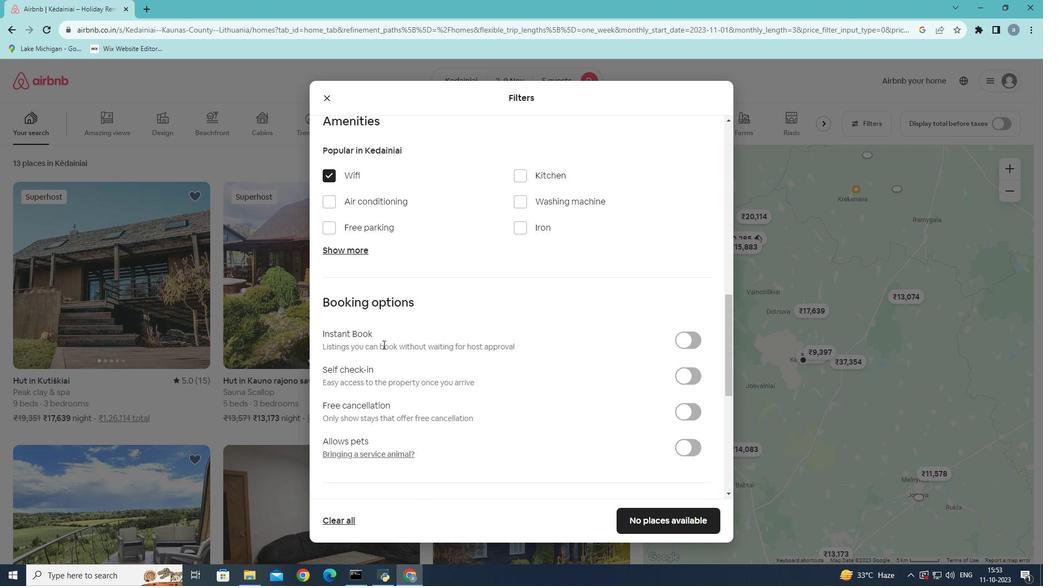 
Action: Mouse moved to (383, 345)
Screenshot: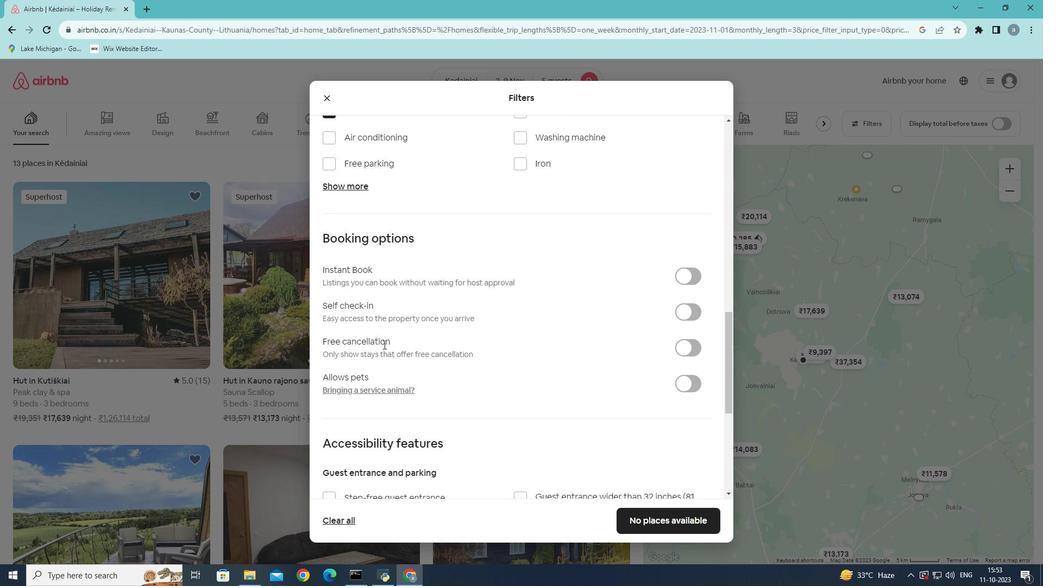 
Action: Mouse scrolled (383, 344) with delta (0, 0)
Screenshot: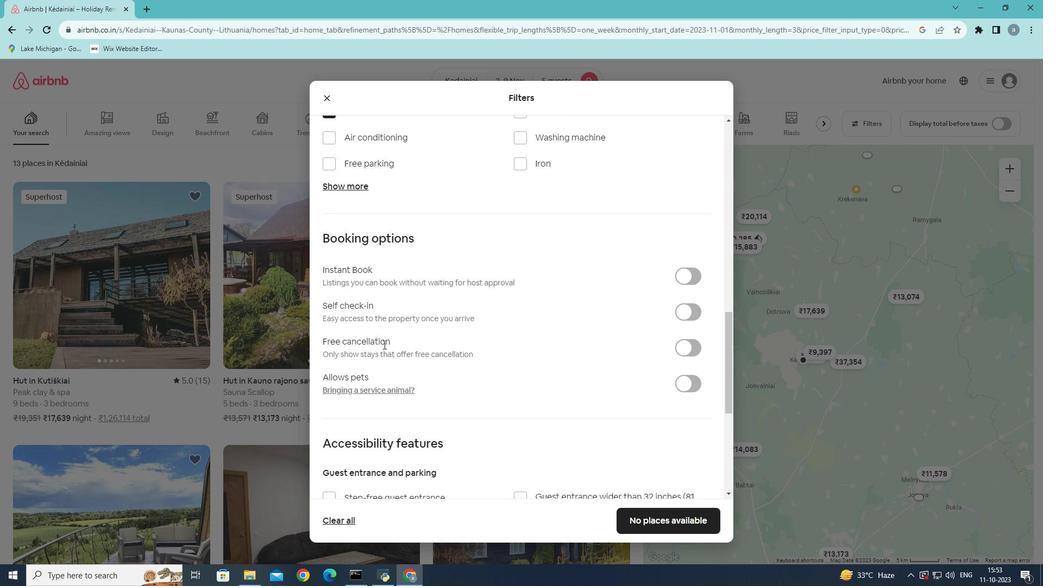 
Action: Mouse scrolled (383, 344) with delta (0, 0)
Screenshot: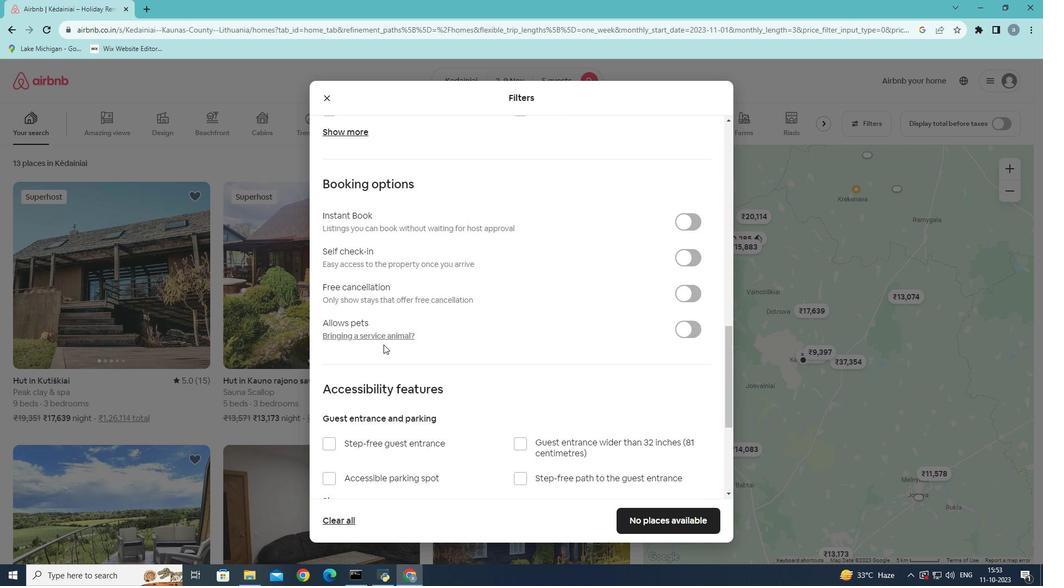
Action: Mouse scrolled (383, 344) with delta (0, 0)
Screenshot: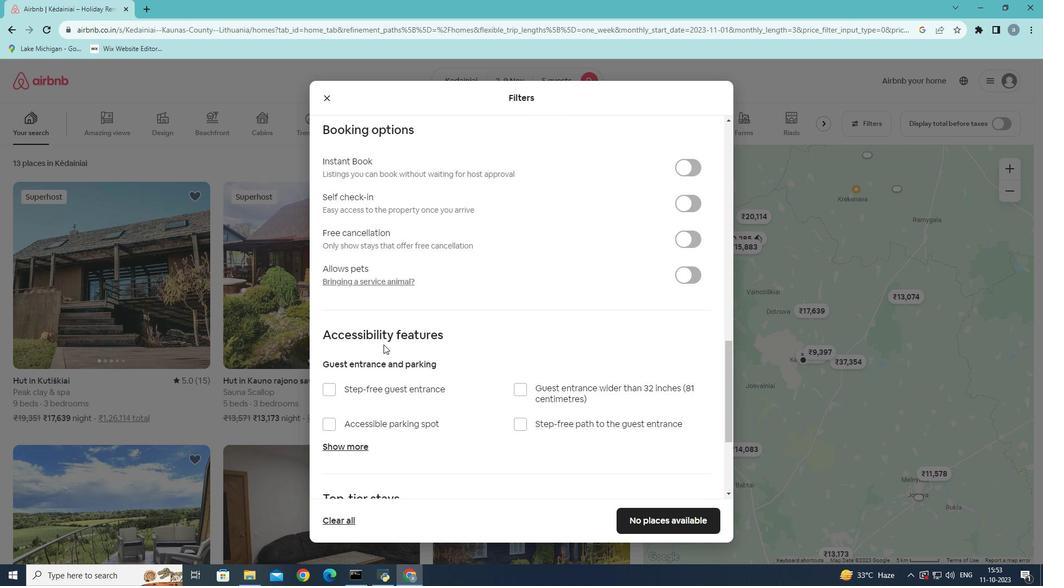 
Action: Mouse scrolled (383, 344) with delta (0, 0)
Screenshot: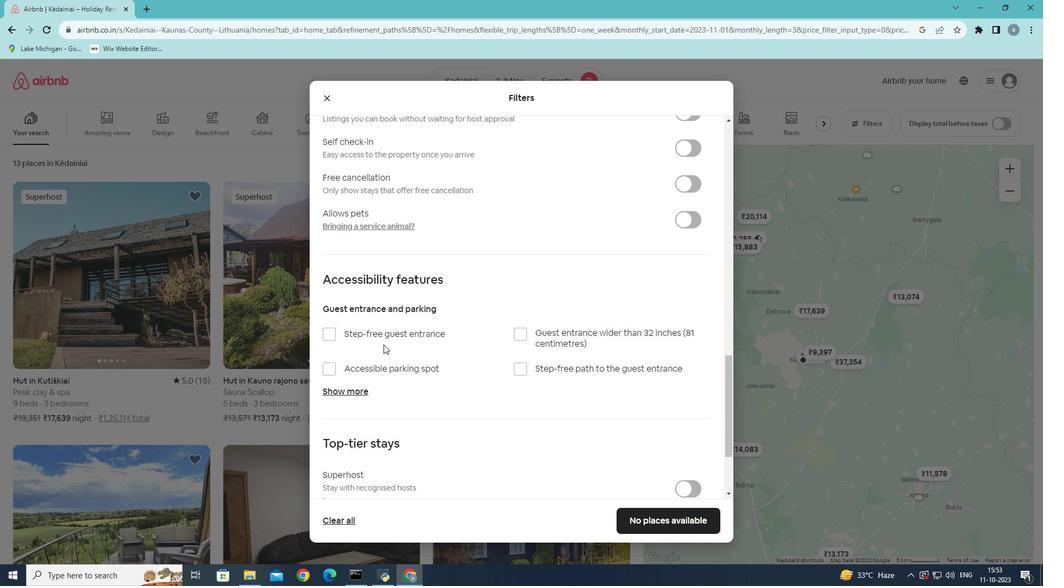 
Action: Mouse scrolled (383, 344) with delta (0, 0)
Screenshot: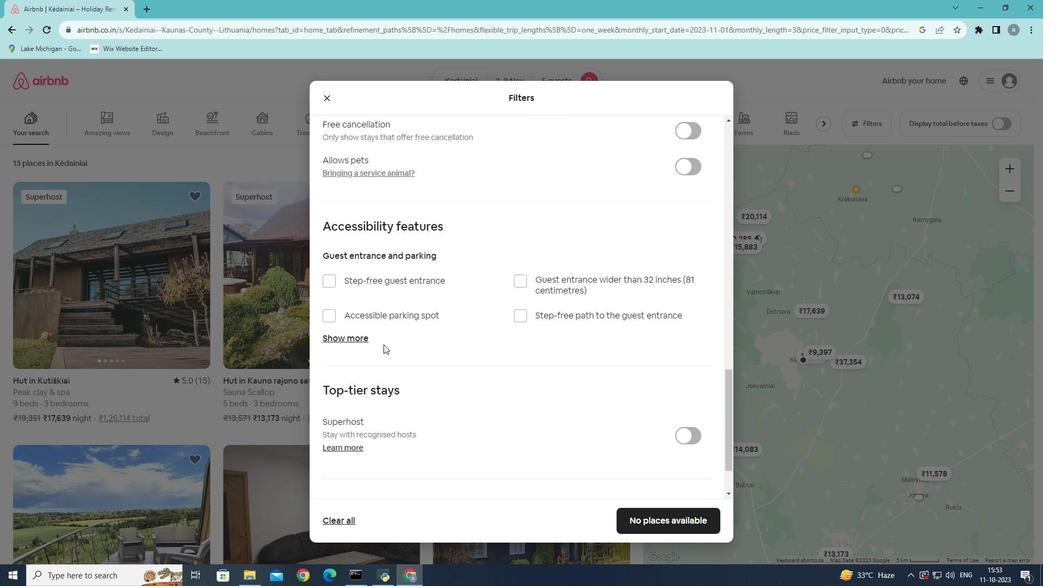 
Action: Mouse scrolled (383, 344) with delta (0, 0)
Screenshot: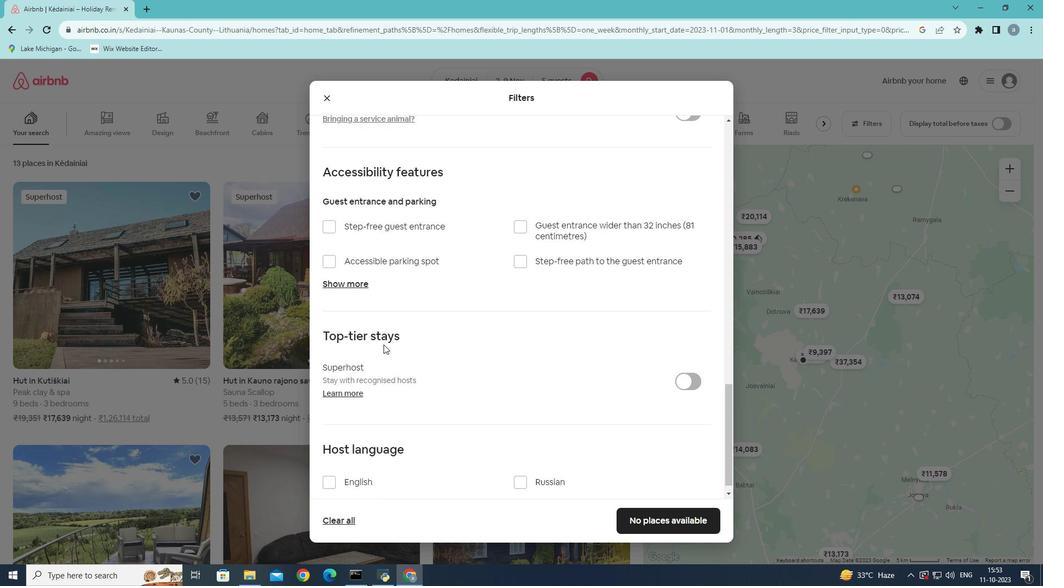 
Action: Mouse scrolled (383, 344) with delta (0, 0)
Screenshot: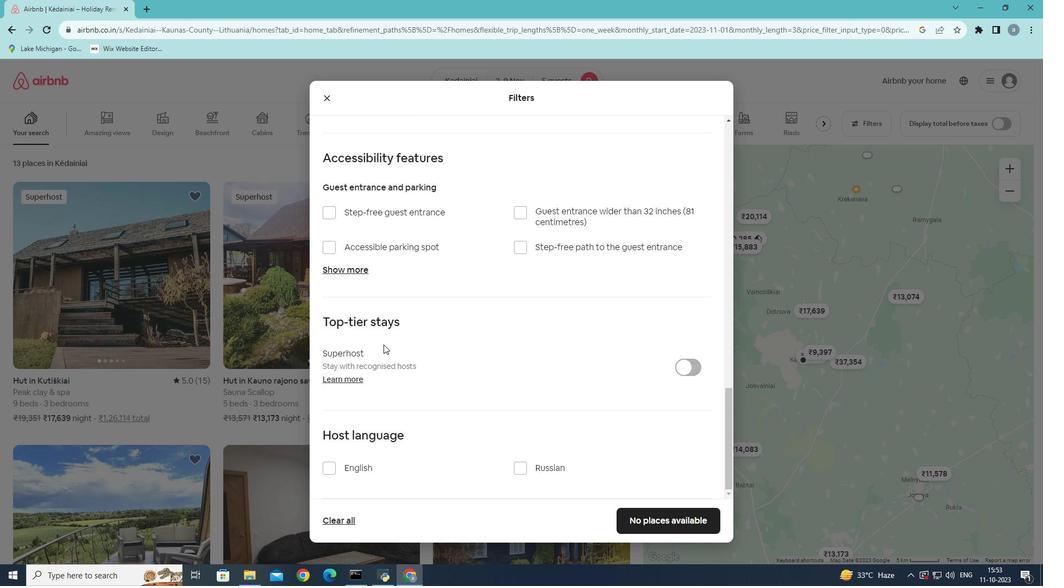 
Action: Mouse scrolled (383, 344) with delta (0, 0)
Screenshot: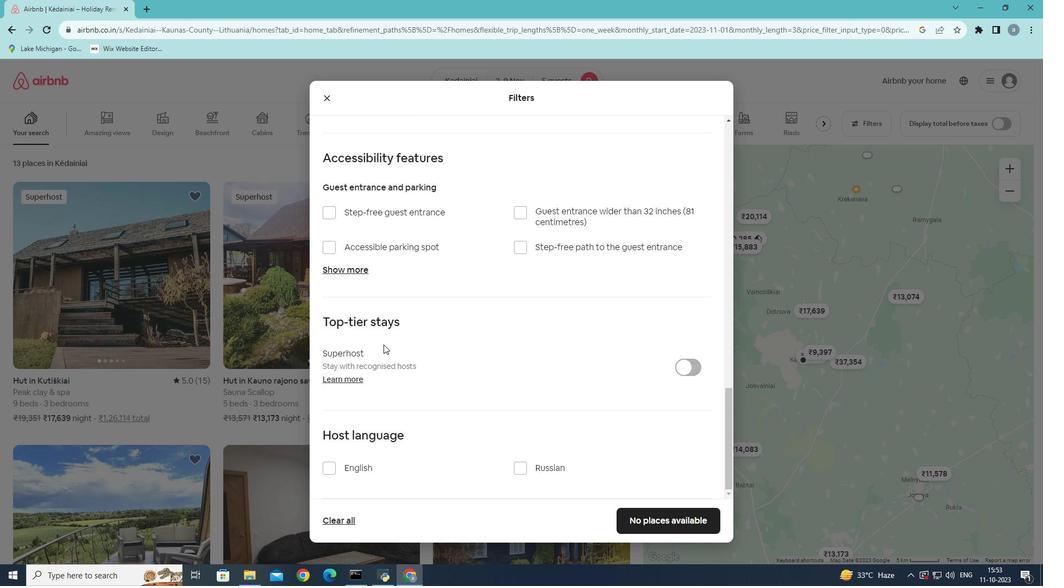 
Action: Mouse scrolled (383, 344) with delta (0, 0)
Screenshot: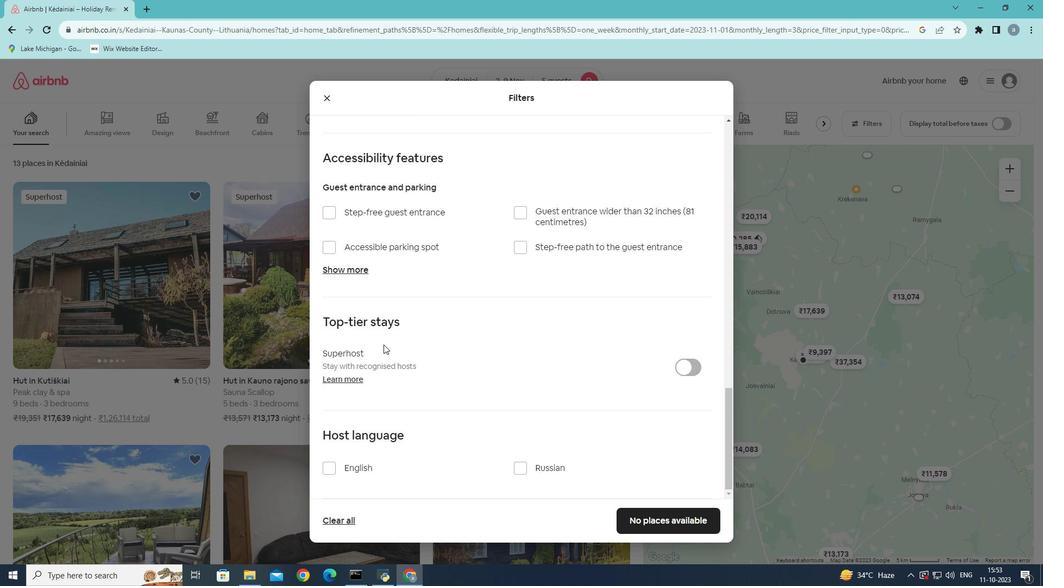 
Action: Mouse scrolled (383, 344) with delta (0, 0)
Screenshot: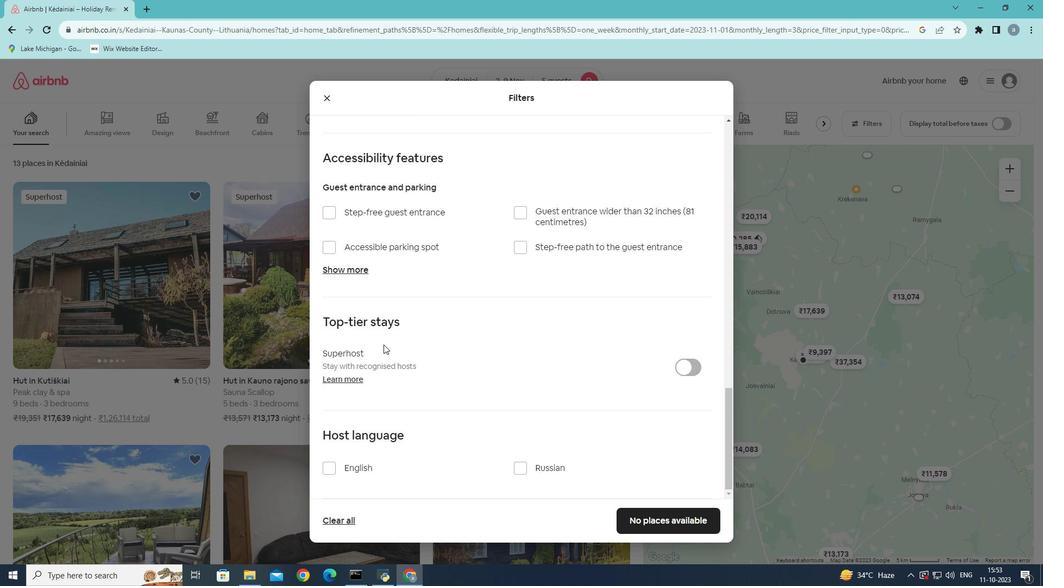 
Action: Mouse scrolled (383, 344) with delta (0, 0)
Screenshot: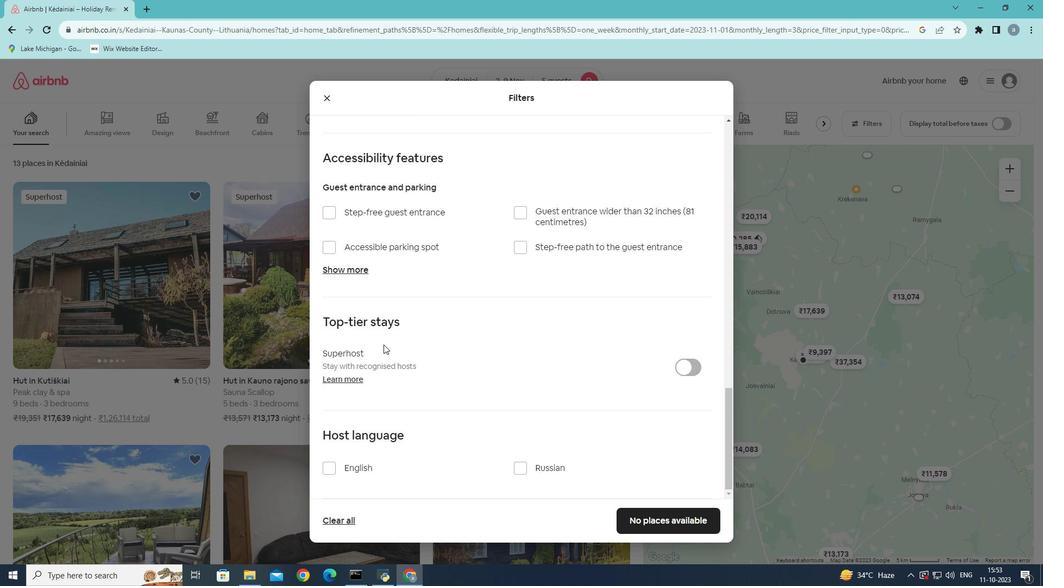 
Action: Mouse moved to (655, 517)
Screenshot: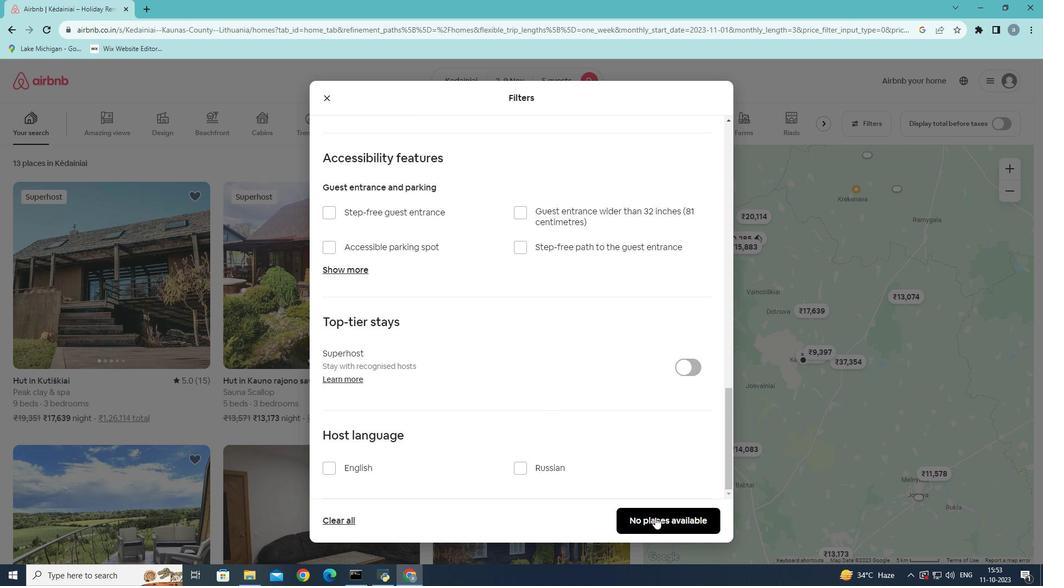 
Action: Mouse pressed left at (655, 517)
Screenshot: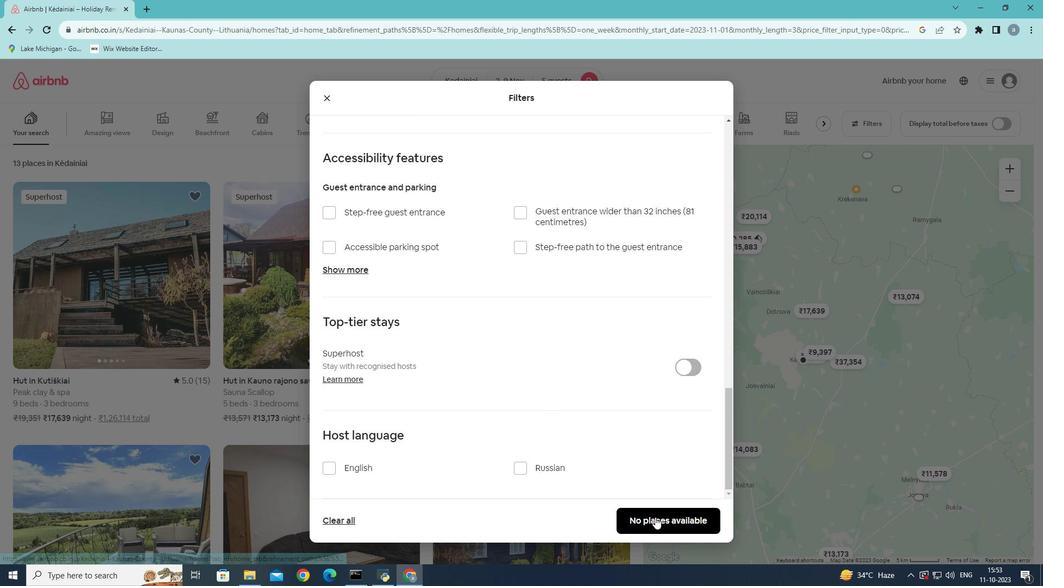 
Action: Mouse moved to (658, 515)
Screenshot: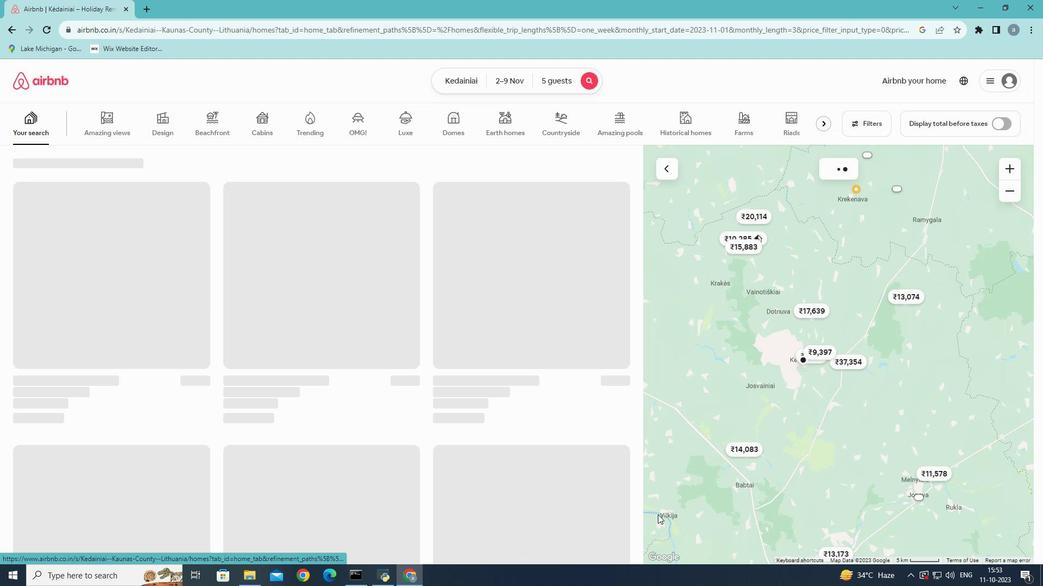 
